 Task: Look for space in Mardakan, Azerbaijan from 4th June, 2023 to 15th June, 2023 for 2 adults in price range Rs.10000 to Rs.15000. Place can be entire place with 1  bedroom having 1 bed and 1 bathroom. Property type can be hotel. Amenities needed are: air conditioning, . Booking option can be shelf check-in. Required host language is English.
Action: Mouse moved to (510, 537)
Screenshot: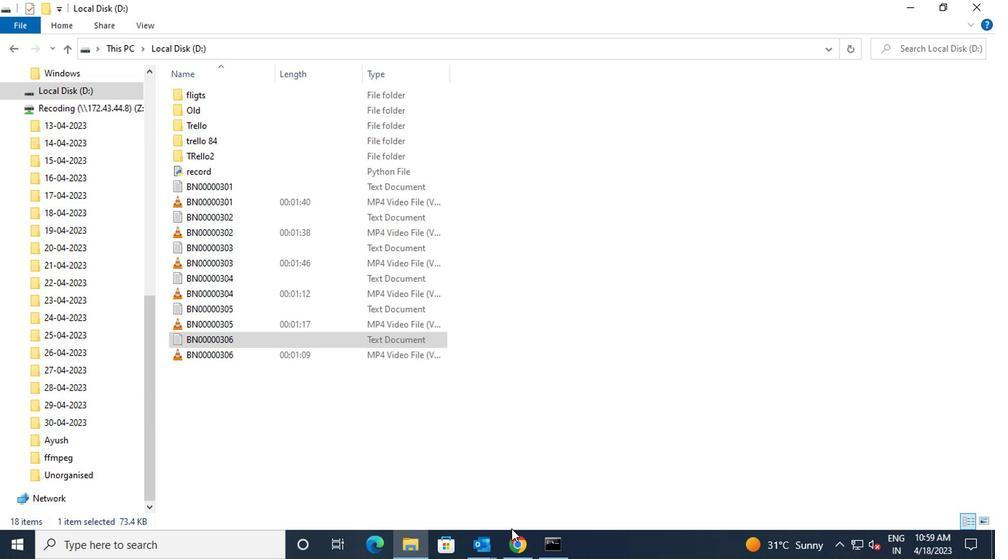 
Action: Mouse pressed left at (510, 537)
Screenshot: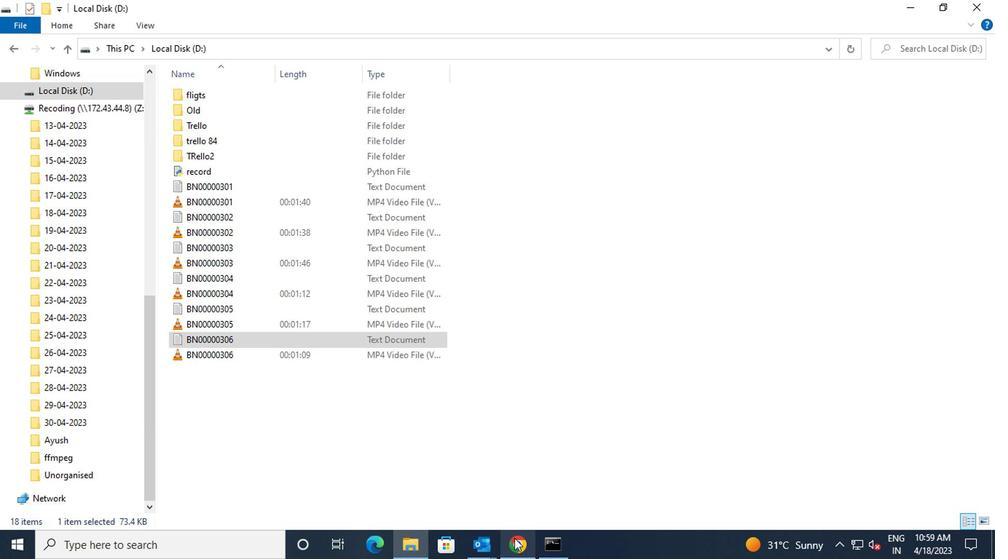 
Action: Mouse moved to (388, 96)
Screenshot: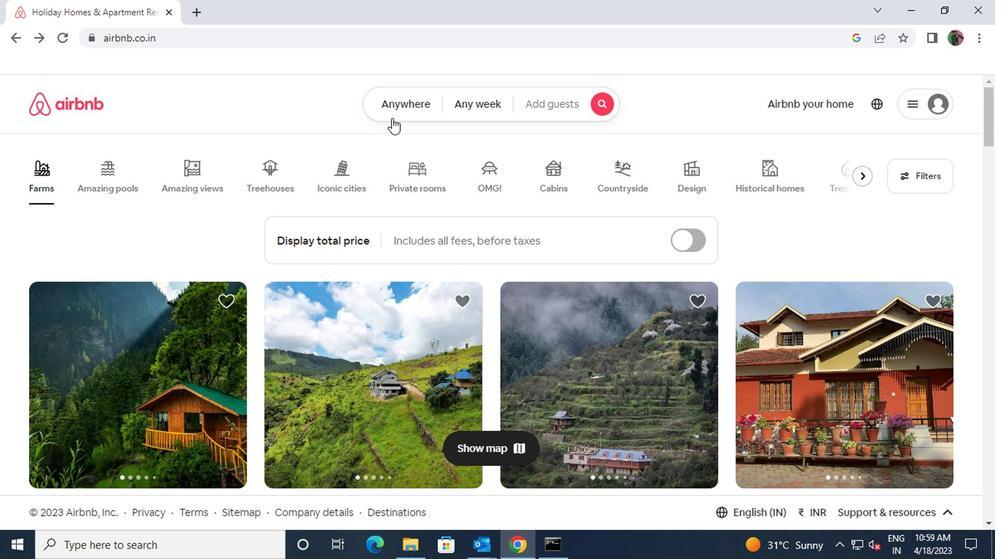 
Action: Mouse pressed left at (388, 96)
Screenshot: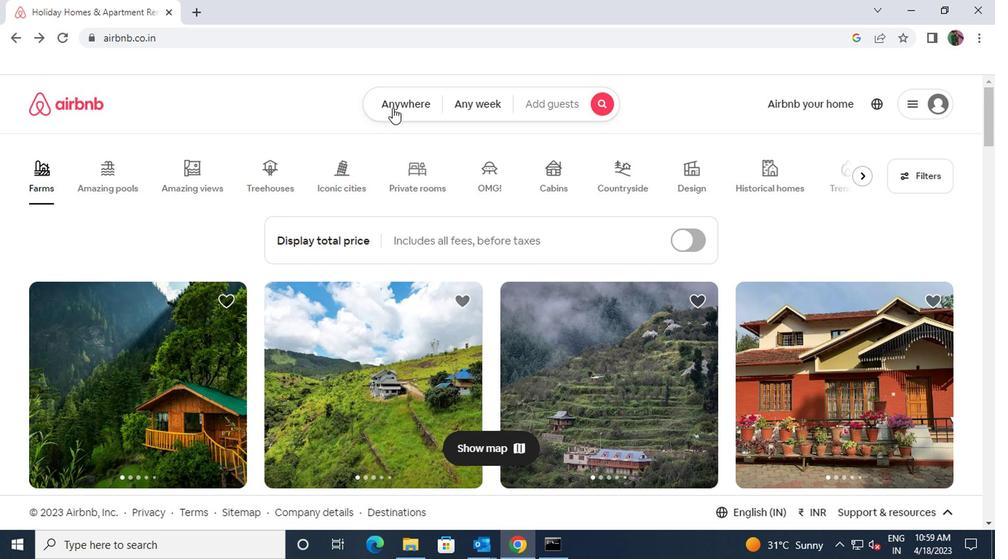 
Action: Mouse moved to (317, 169)
Screenshot: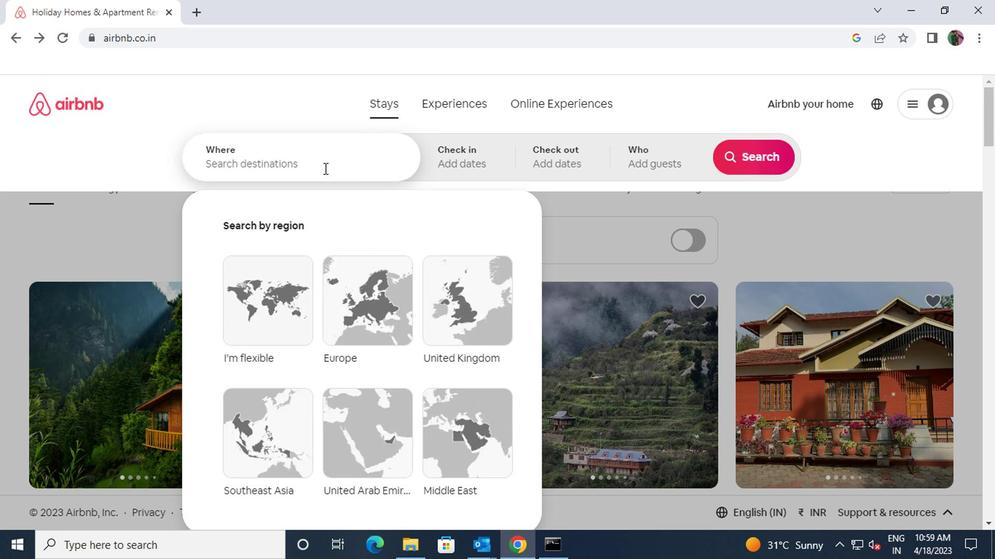 
Action: Mouse pressed left at (317, 169)
Screenshot: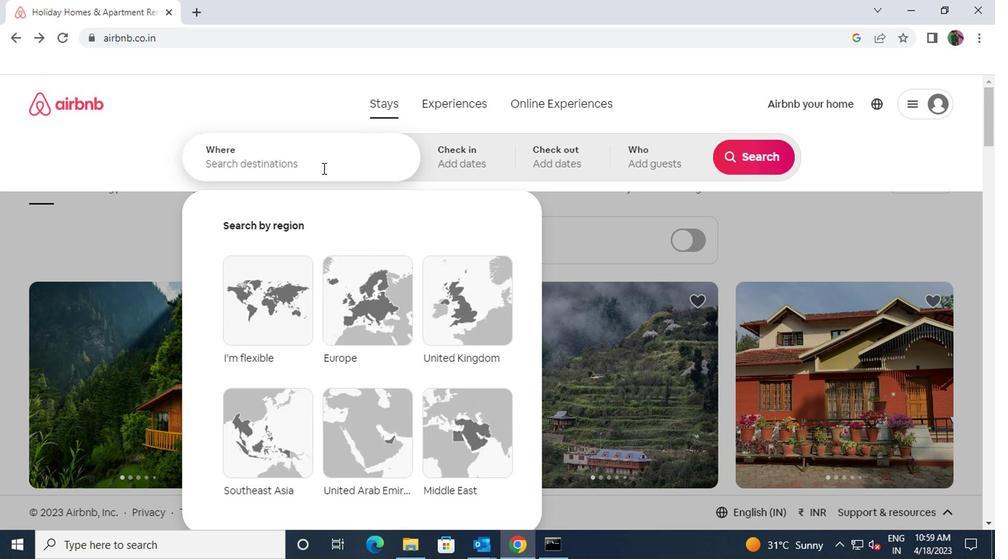 
Action: Key pressed mardkan<Key.space>azer
Screenshot: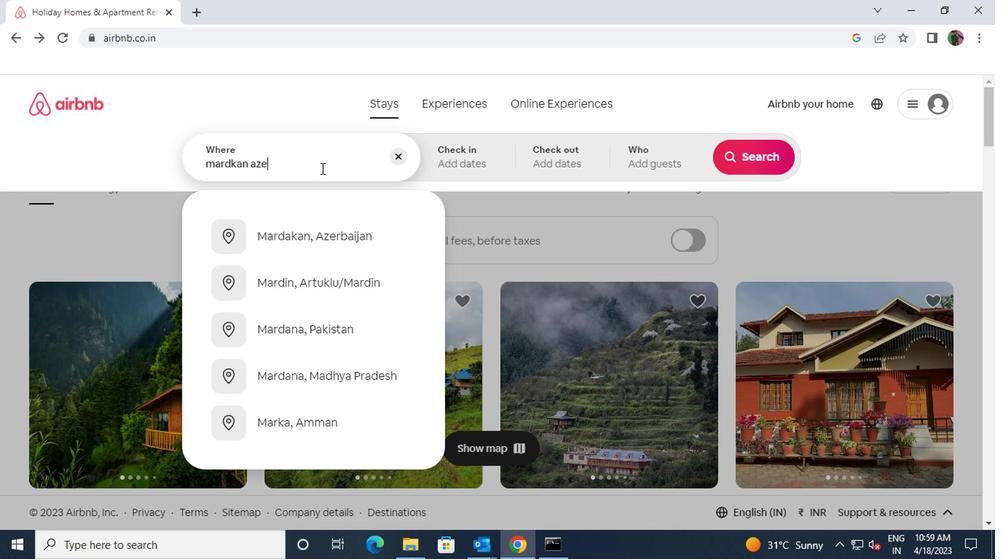 
Action: Mouse moved to (315, 228)
Screenshot: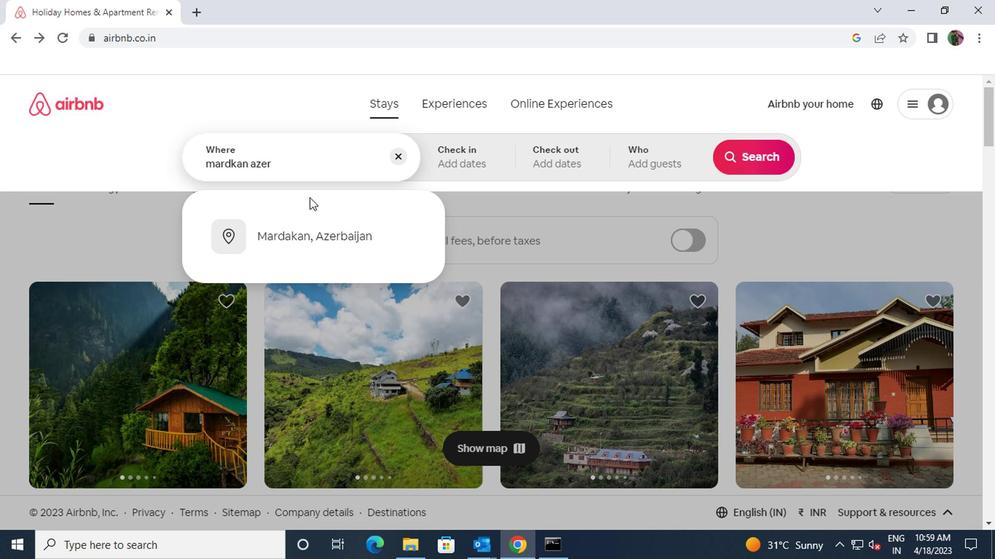 
Action: Mouse pressed left at (315, 228)
Screenshot: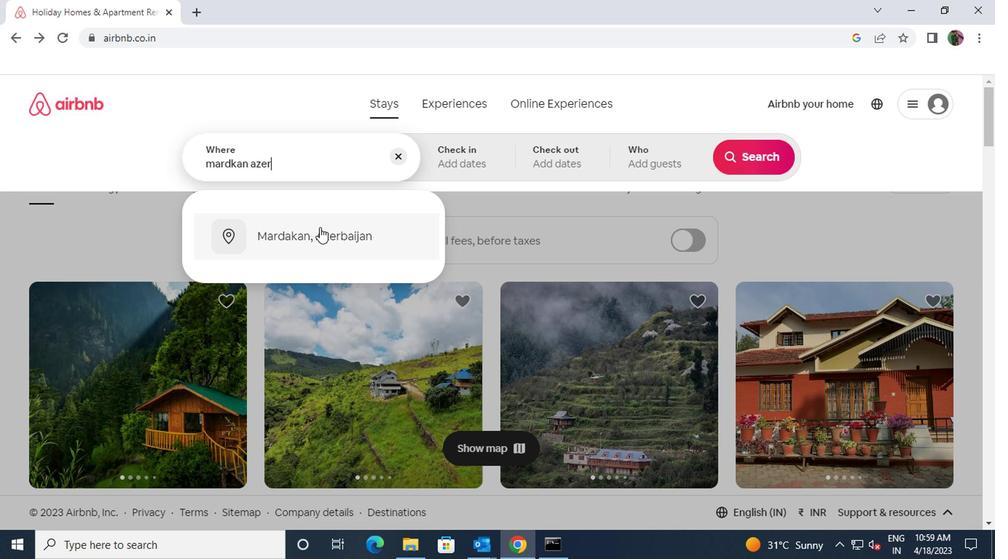 
Action: Mouse moved to (739, 277)
Screenshot: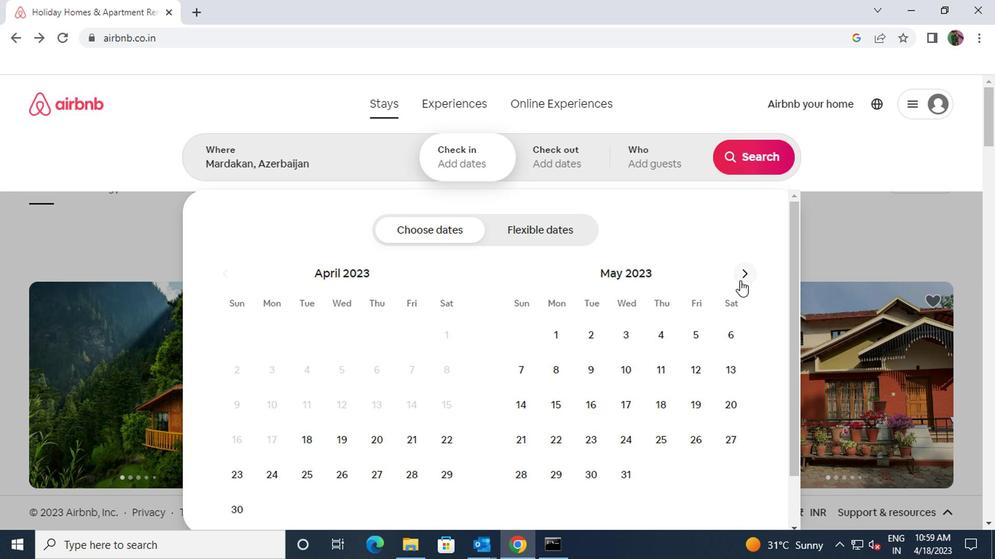 
Action: Mouse pressed left at (739, 277)
Screenshot: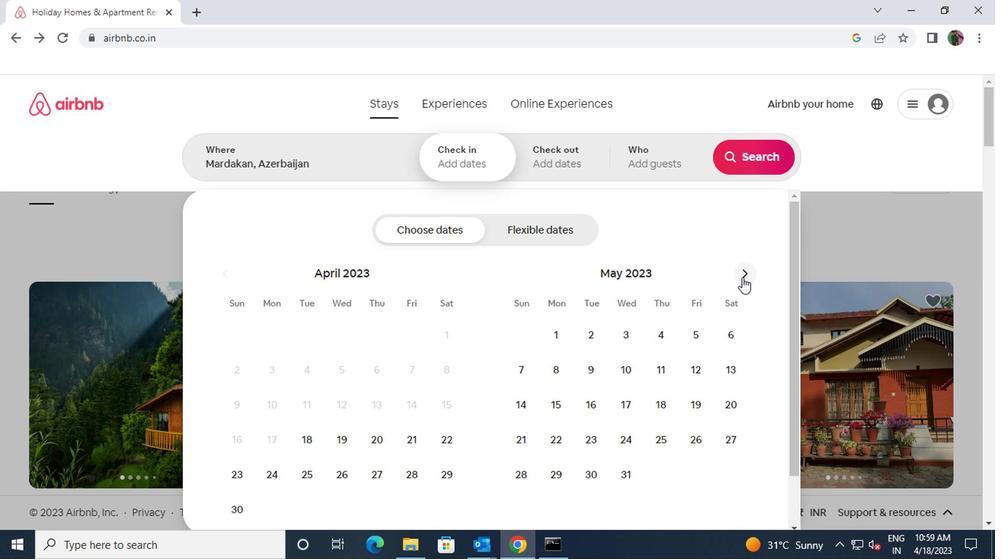 
Action: Mouse moved to (505, 371)
Screenshot: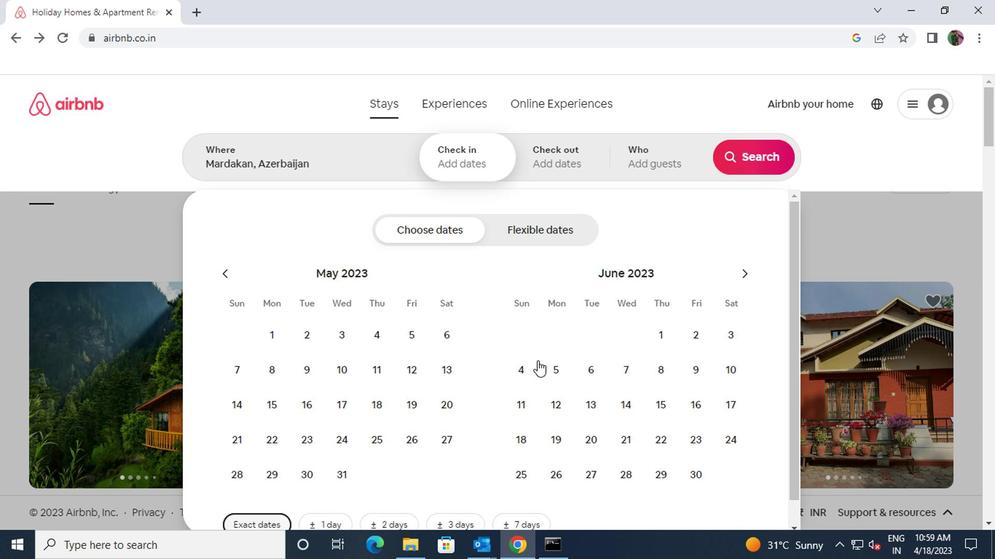 
Action: Mouse pressed left at (505, 371)
Screenshot: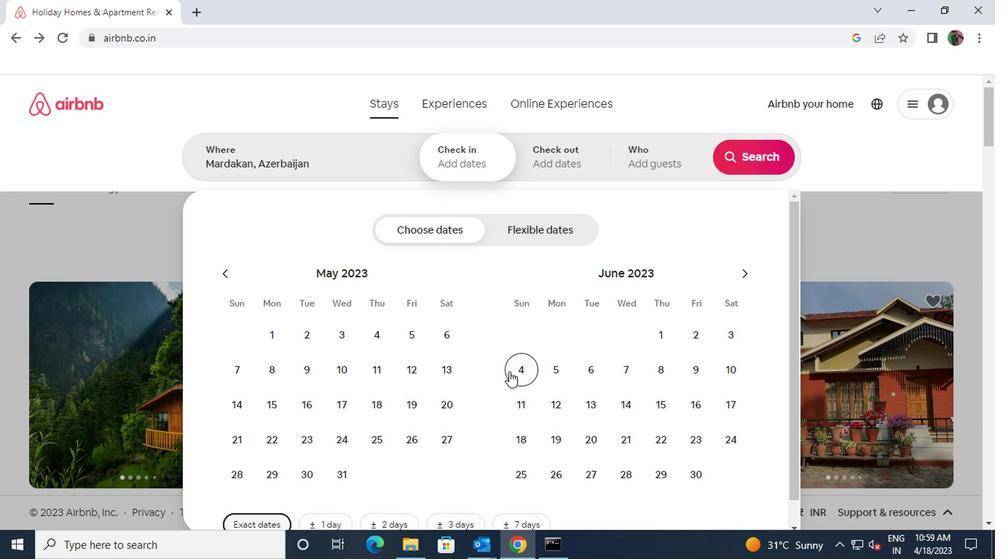
Action: Mouse moved to (648, 402)
Screenshot: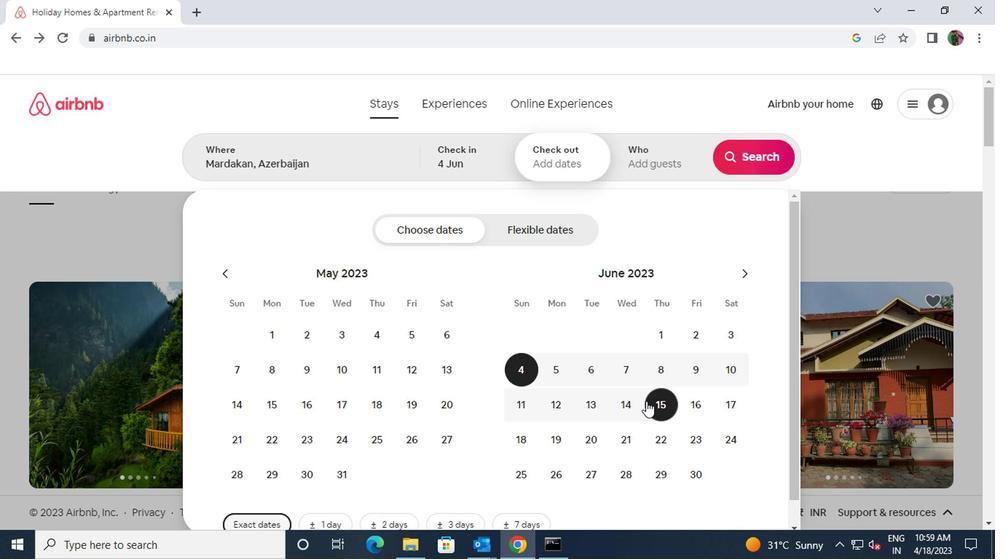 
Action: Mouse pressed left at (648, 402)
Screenshot: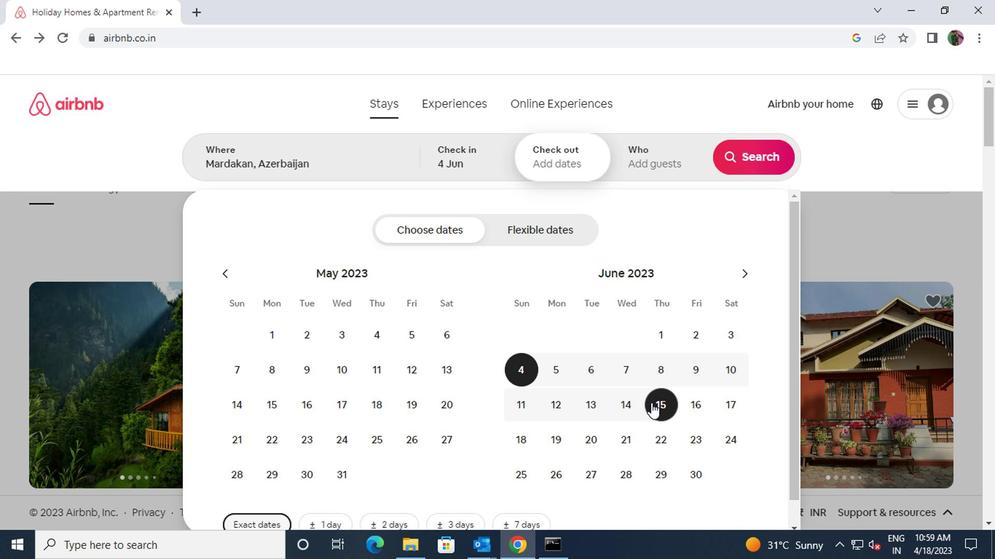 
Action: Mouse moved to (654, 172)
Screenshot: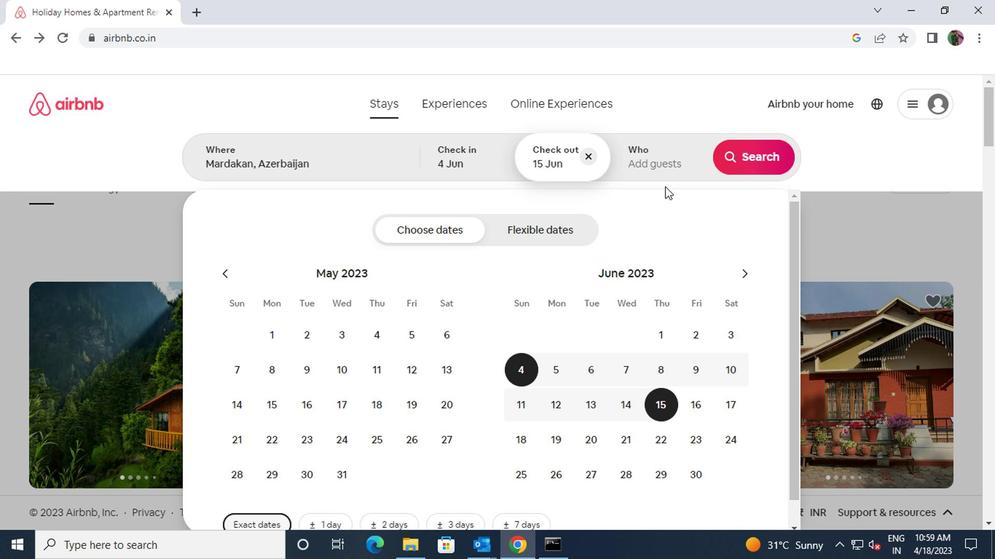 
Action: Mouse pressed left at (654, 172)
Screenshot: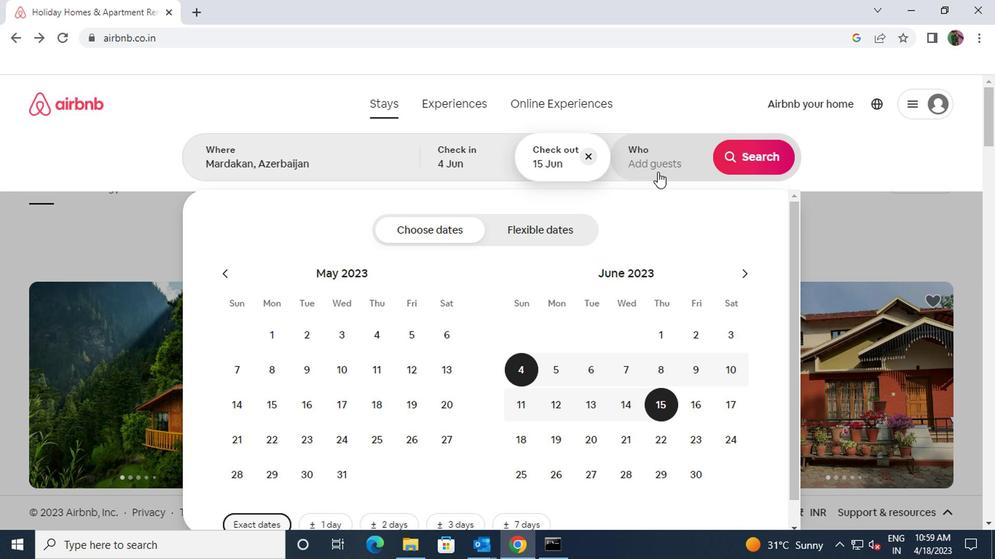 
Action: Mouse moved to (750, 229)
Screenshot: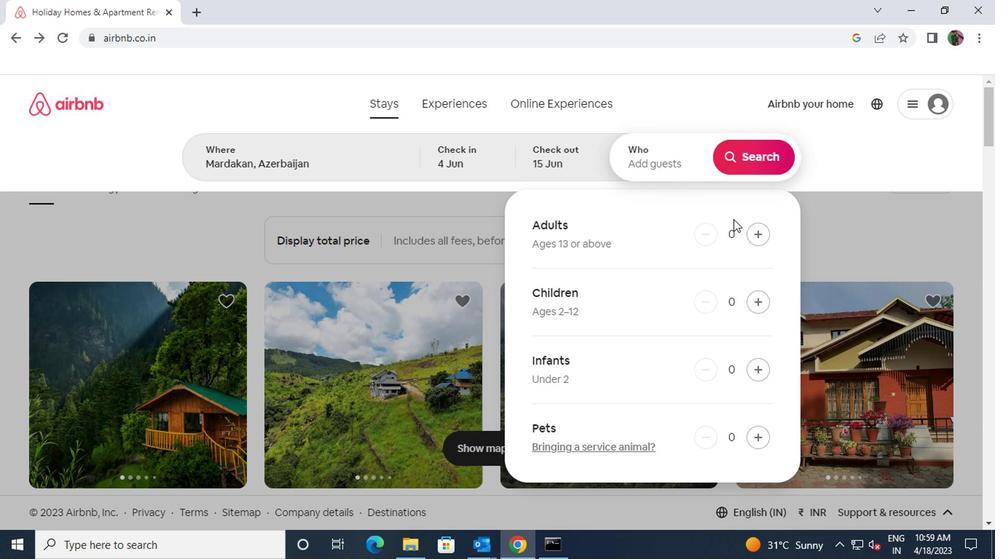
Action: Mouse pressed left at (750, 229)
Screenshot: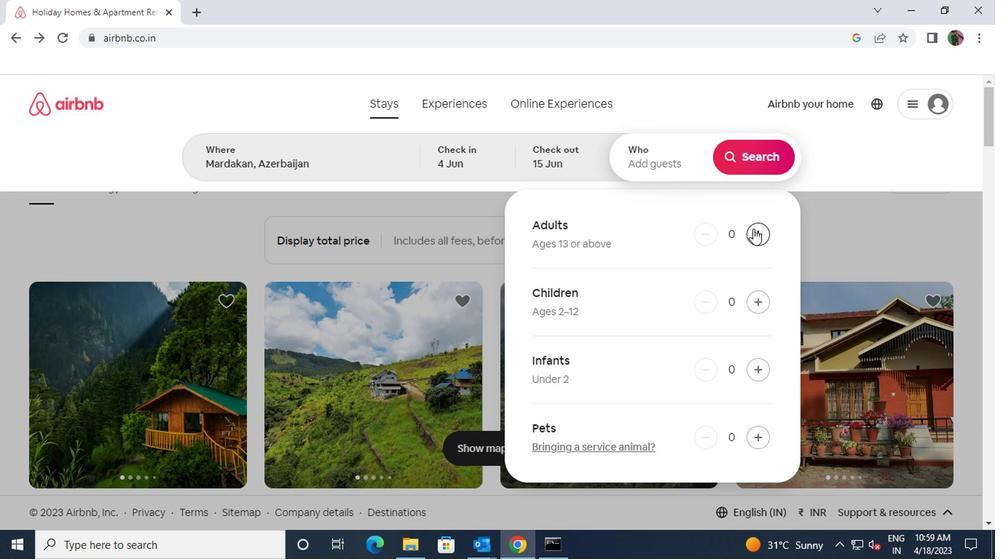
Action: Mouse pressed left at (750, 229)
Screenshot: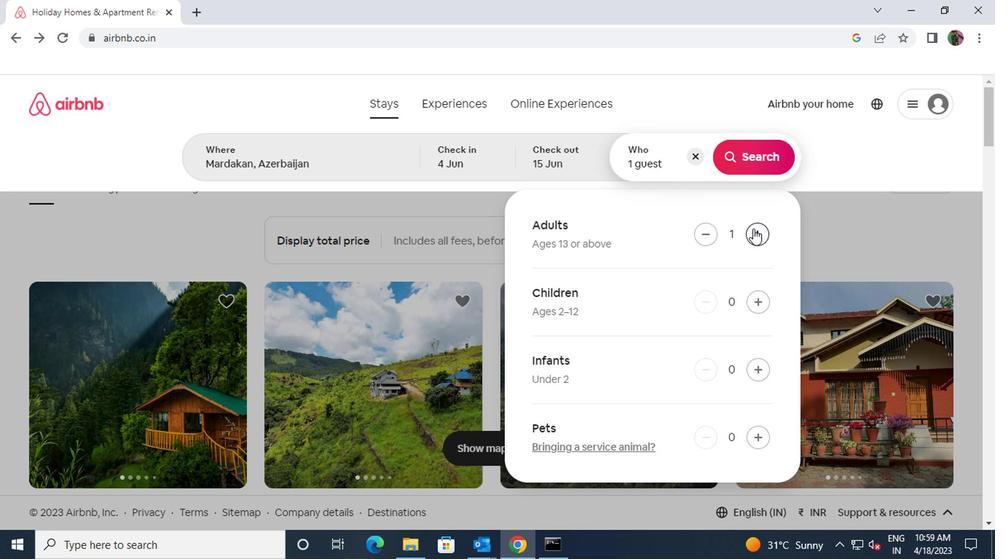
Action: Mouse moved to (740, 164)
Screenshot: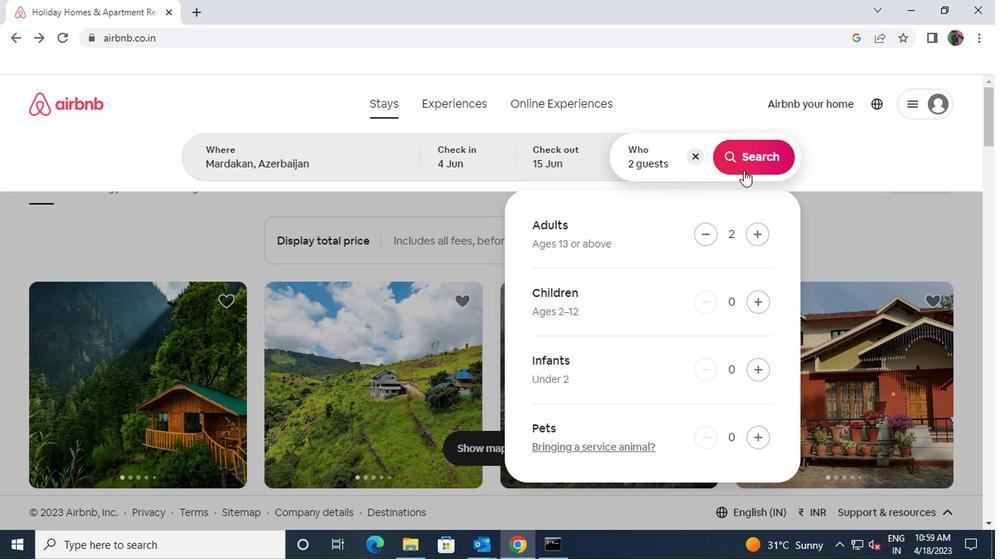 
Action: Mouse pressed left at (740, 164)
Screenshot: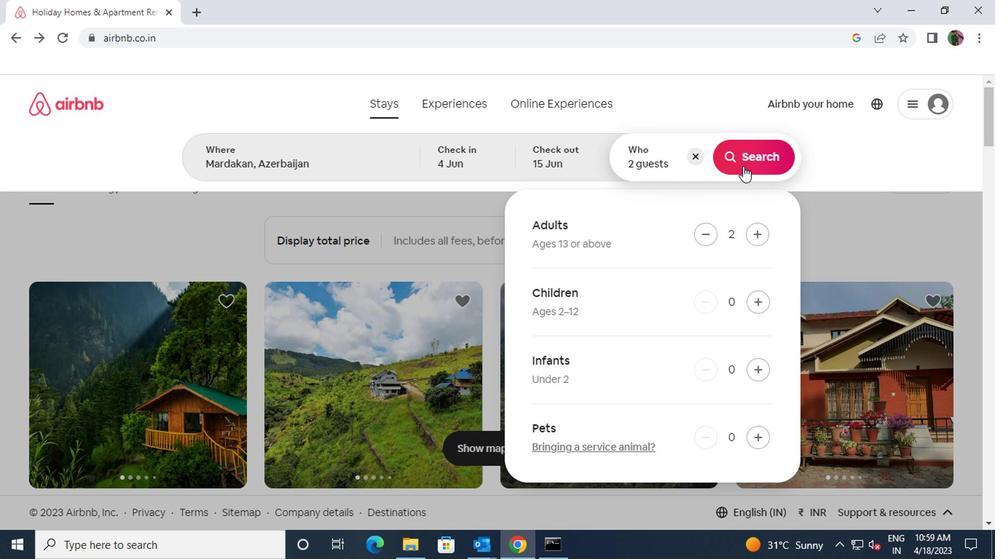 
Action: Mouse moved to (918, 167)
Screenshot: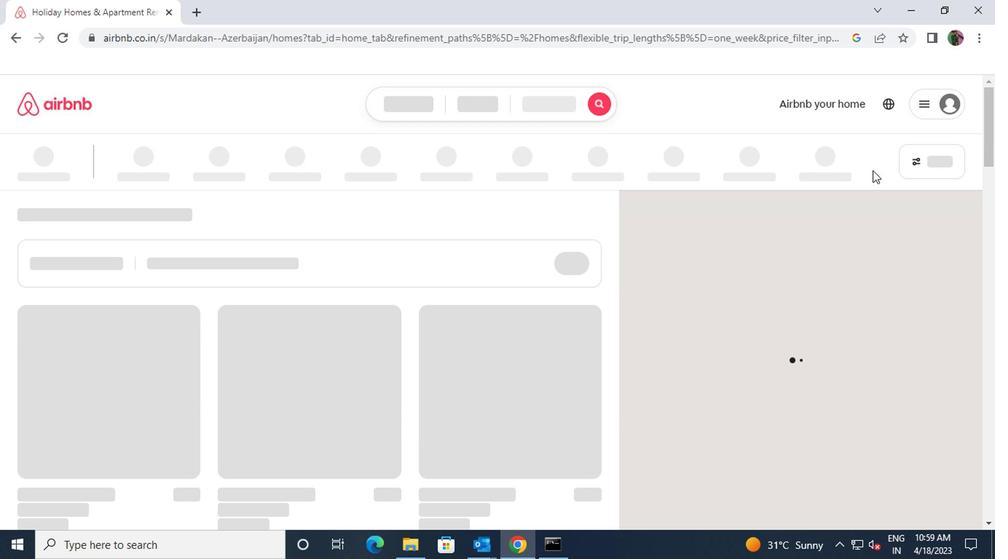 
Action: Mouse pressed left at (918, 167)
Screenshot: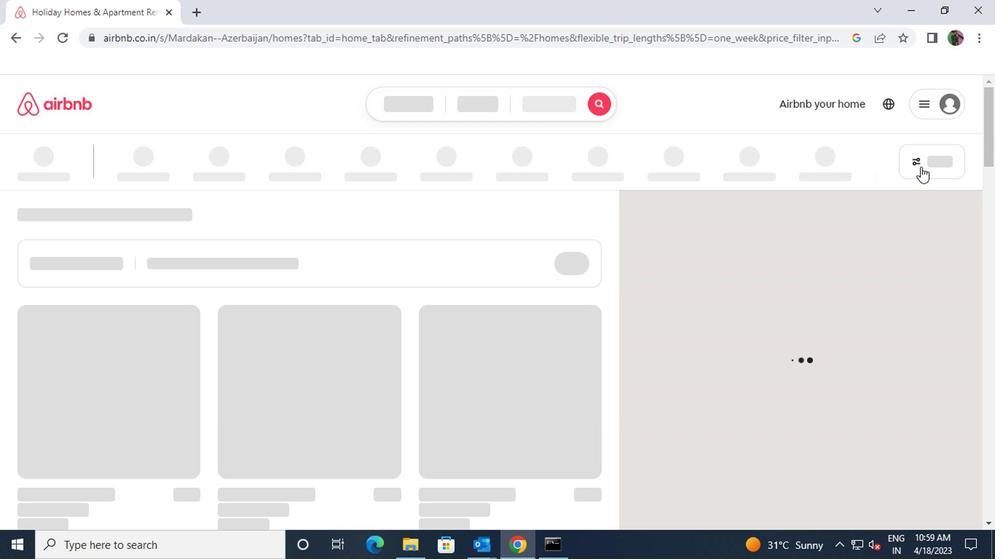 
Action: Mouse moved to (296, 349)
Screenshot: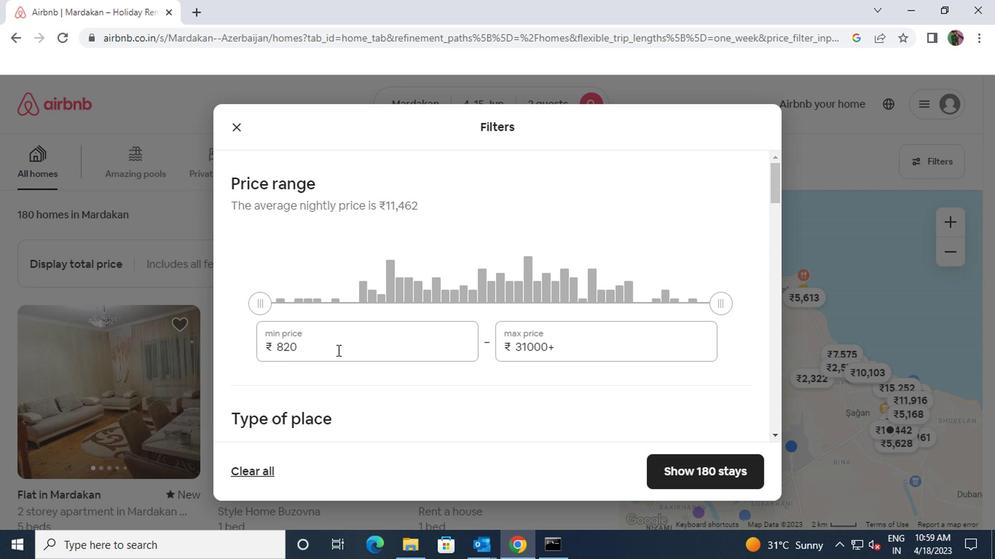 
Action: Mouse pressed left at (296, 349)
Screenshot: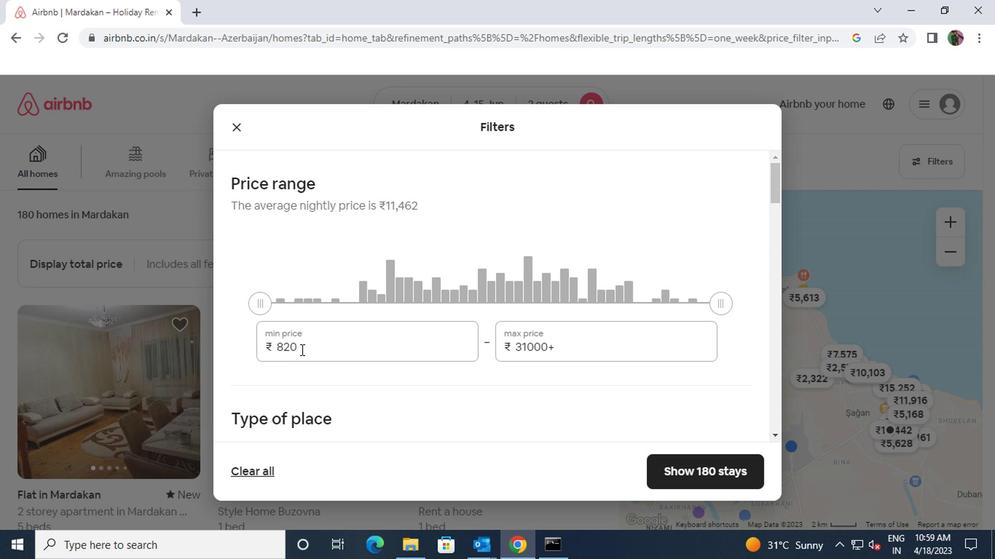 
Action: Mouse moved to (271, 349)
Screenshot: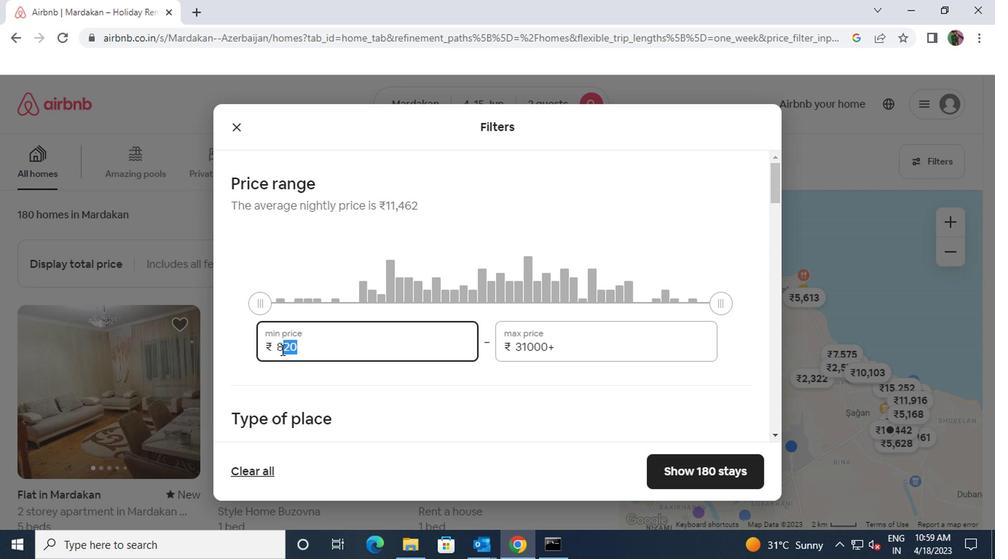 
Action: Key pressed 10000
Screenshot: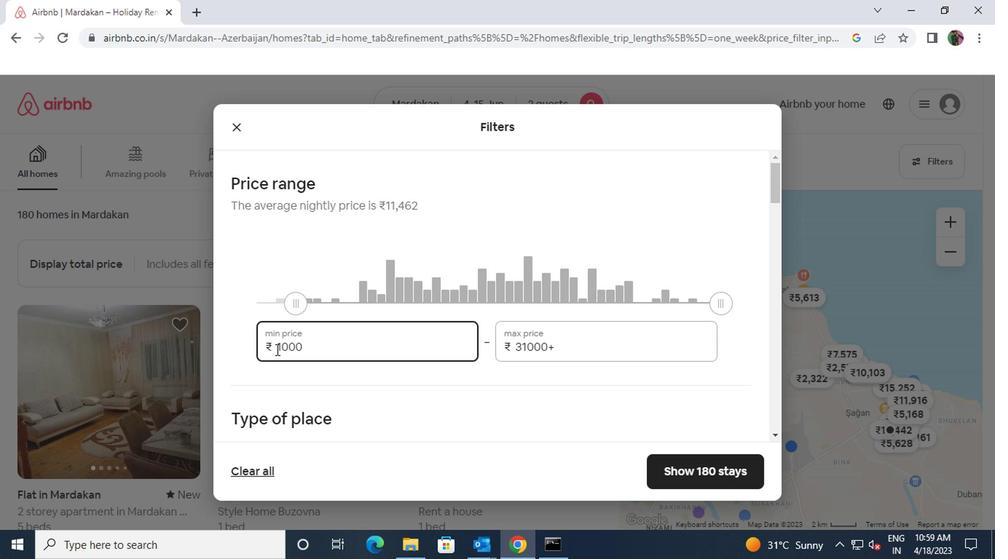 
Action: Mouse moved to (550, 343)
Screenshot: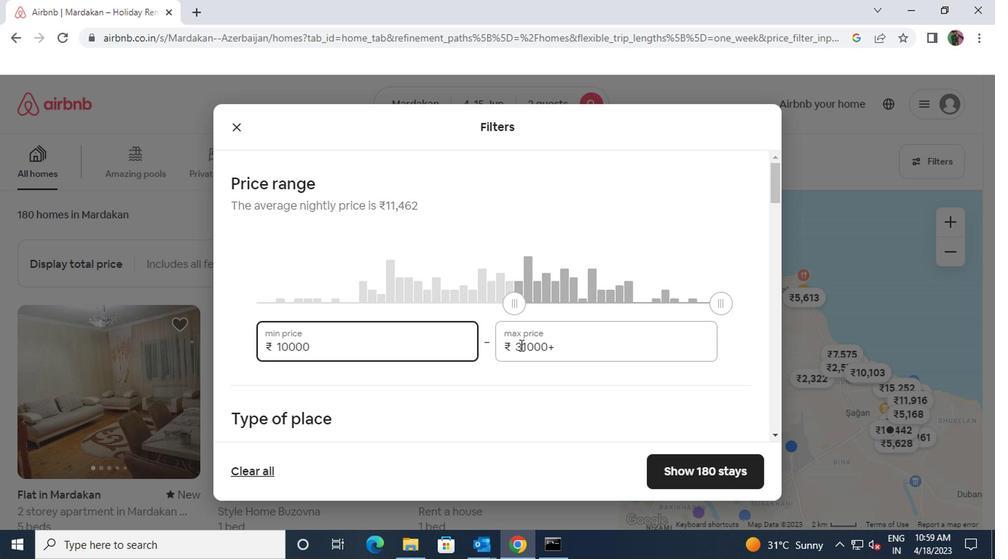 
Action: Mouse pressed left at (550, 343)
Screenshot: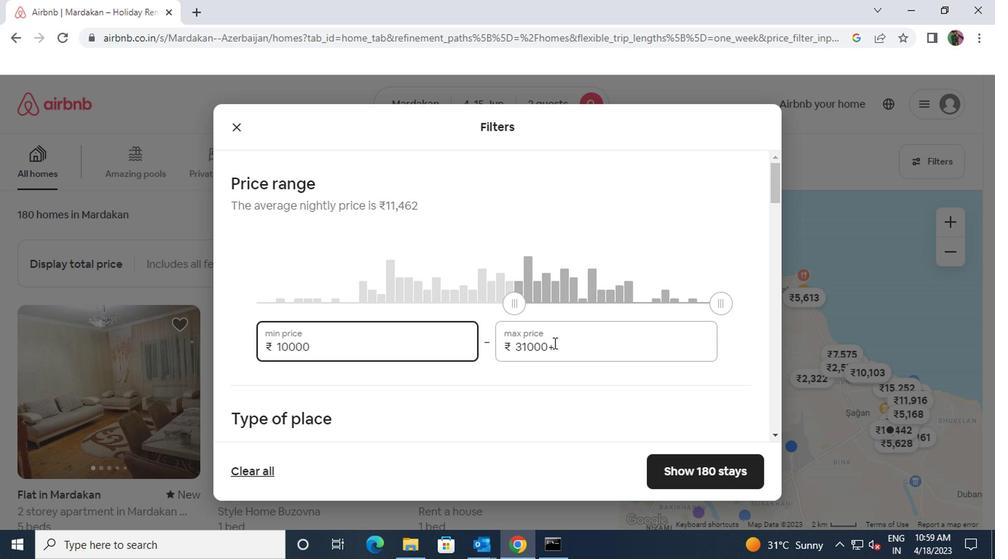 
Action: Mouse moved to (513, 348)
Screenshot: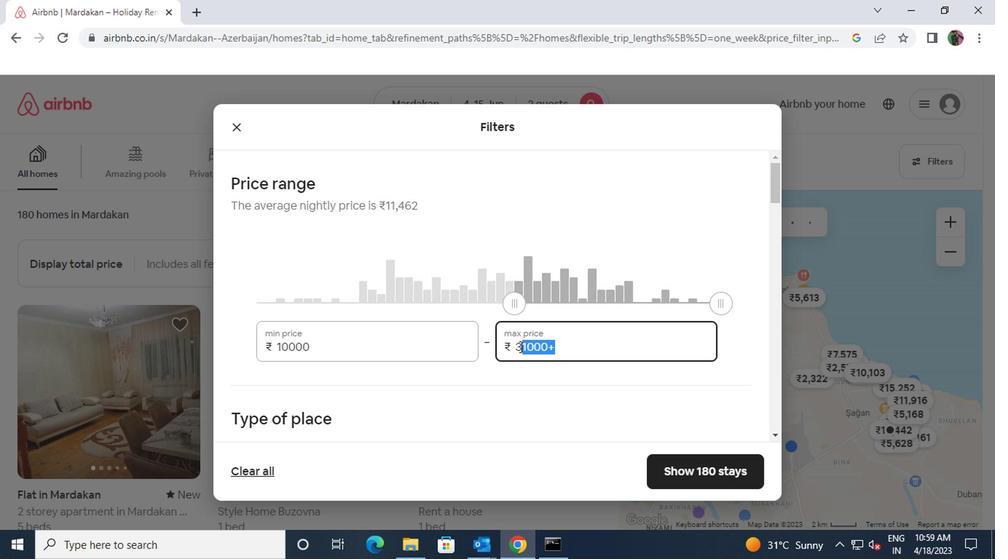 
Action: Key pressed 15000
Screenshot: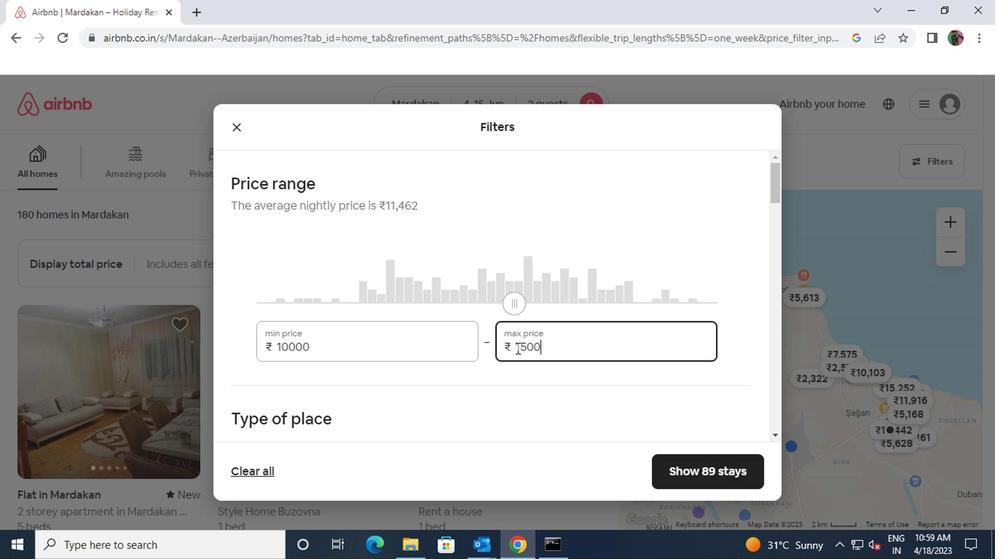 
Action: Mouse scrolled (513, 347) with delta (0, 0)
Screenshot: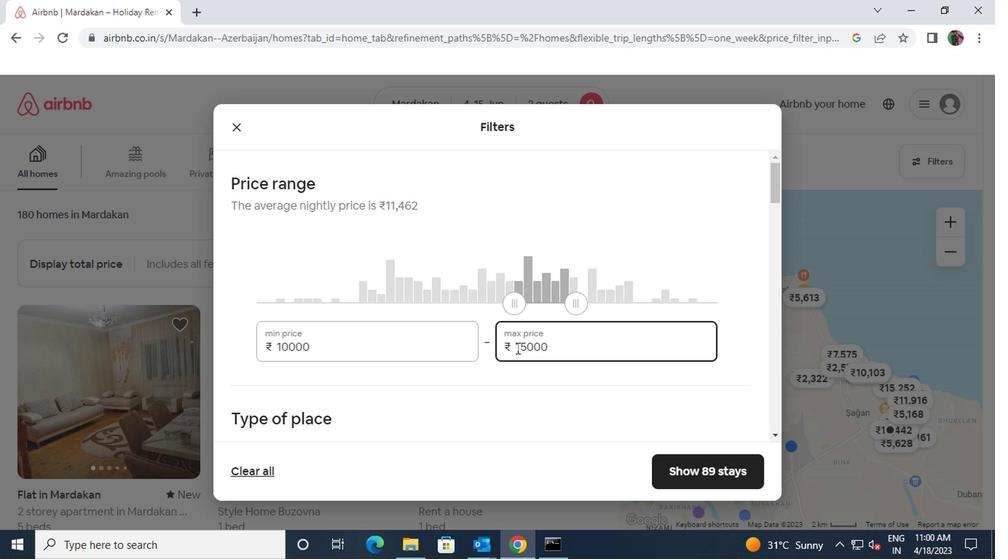 
Action: Mouse scrolled (513, 347) with delta (0, 0)
Screenshot: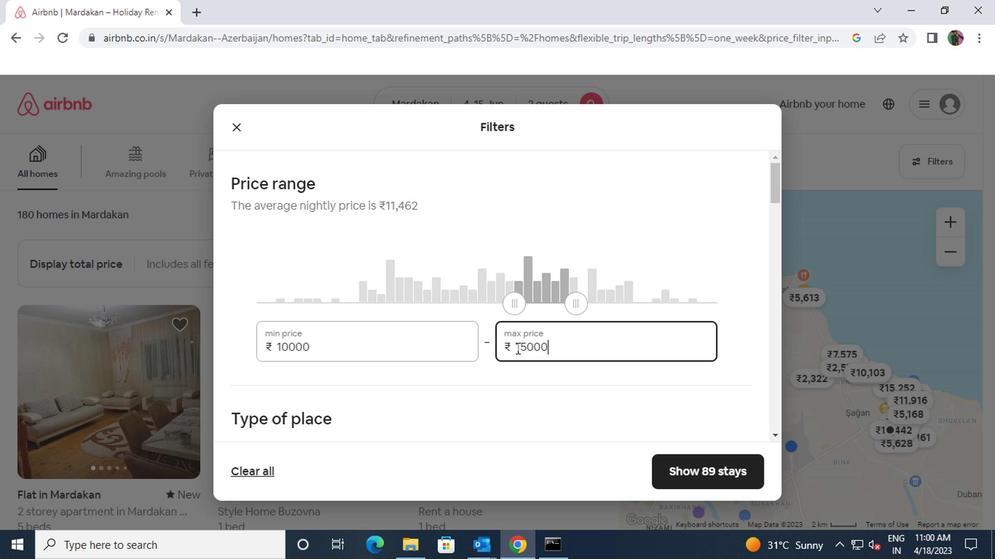 
Action: Mouse moved to (238, 318)
Screenshot: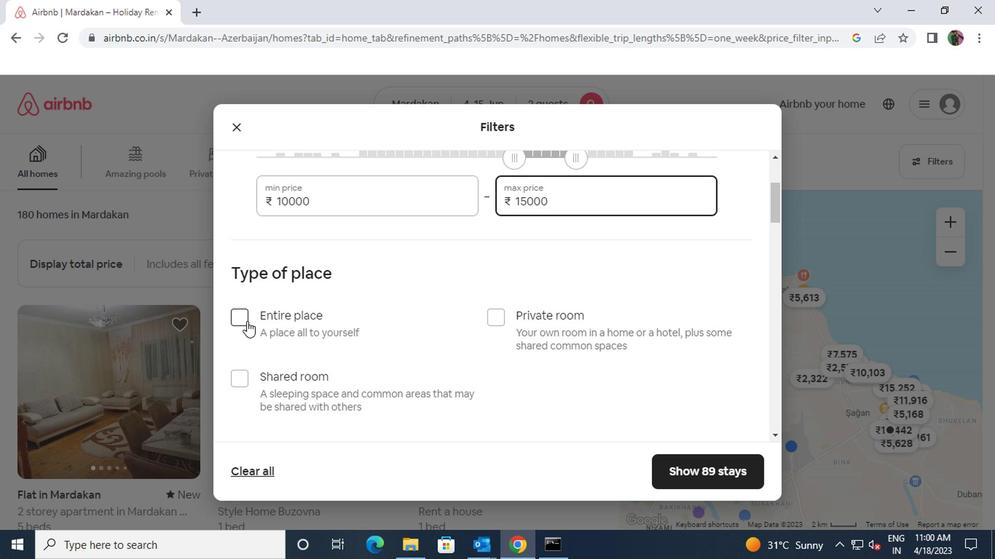 
Action: Mouse pressed left at (238, 318)
Screenshot: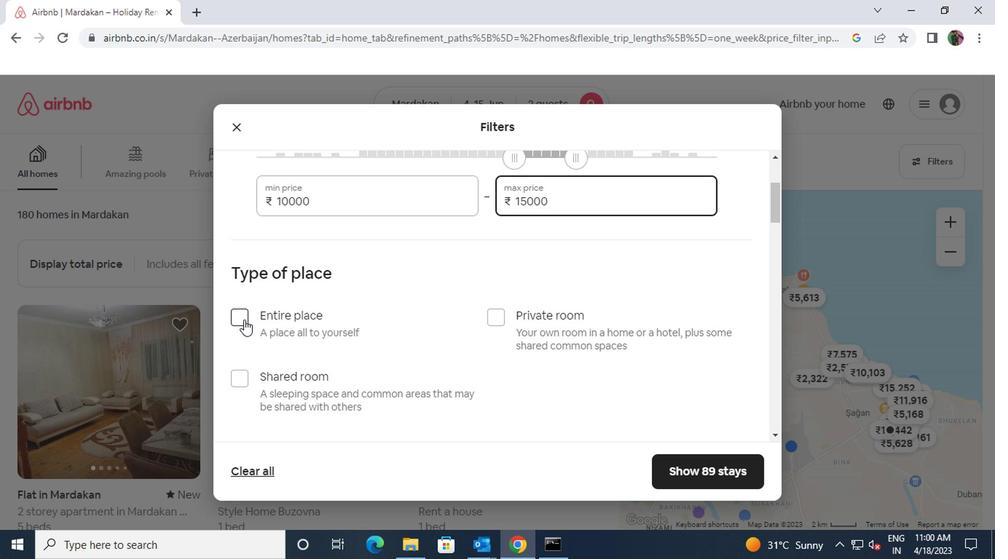 
Action: Mouse moved to (394, 382)
Screenshot: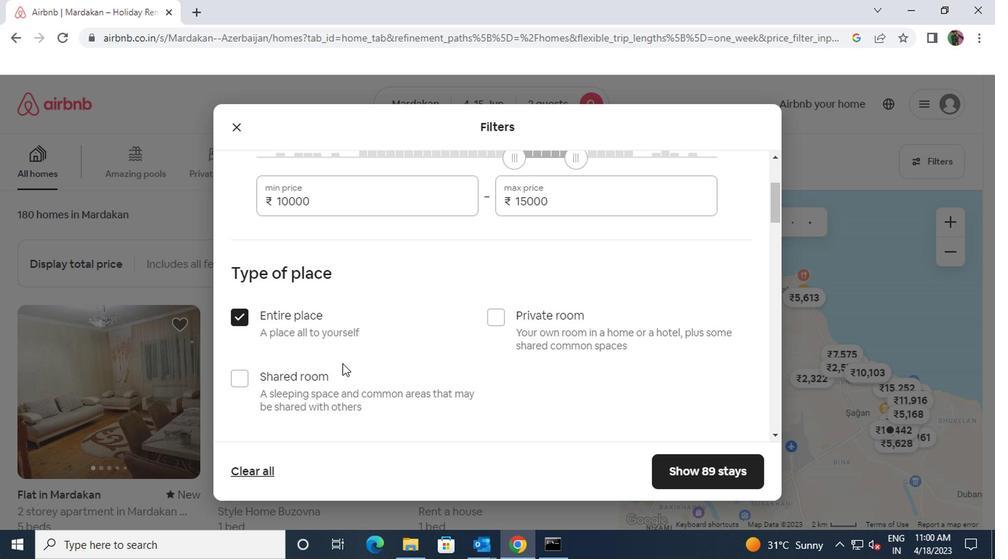 
Action: Mouse scrolled (394, 382) with delta (0, 0)
Screenshot: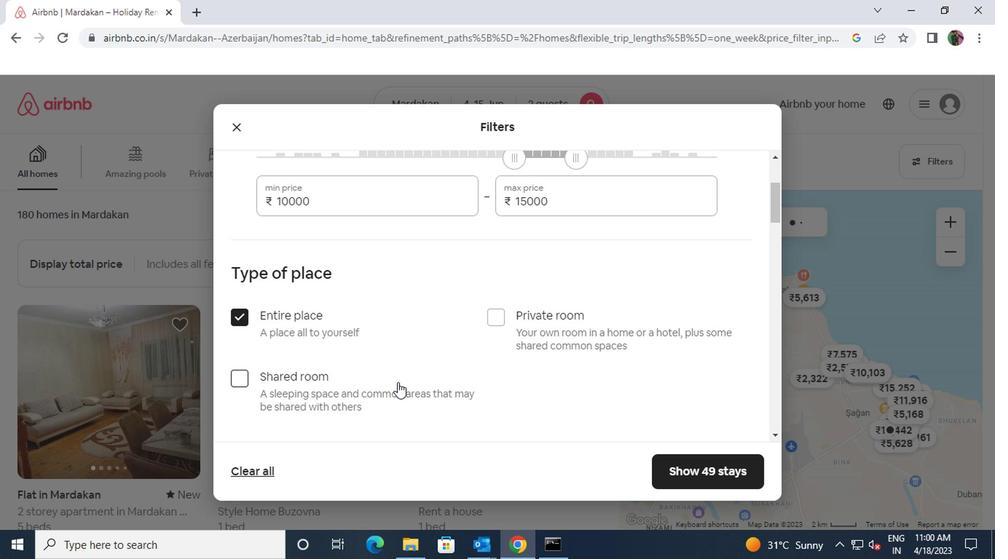 
Action: Mouse moved to (394, 382)
Screenshot: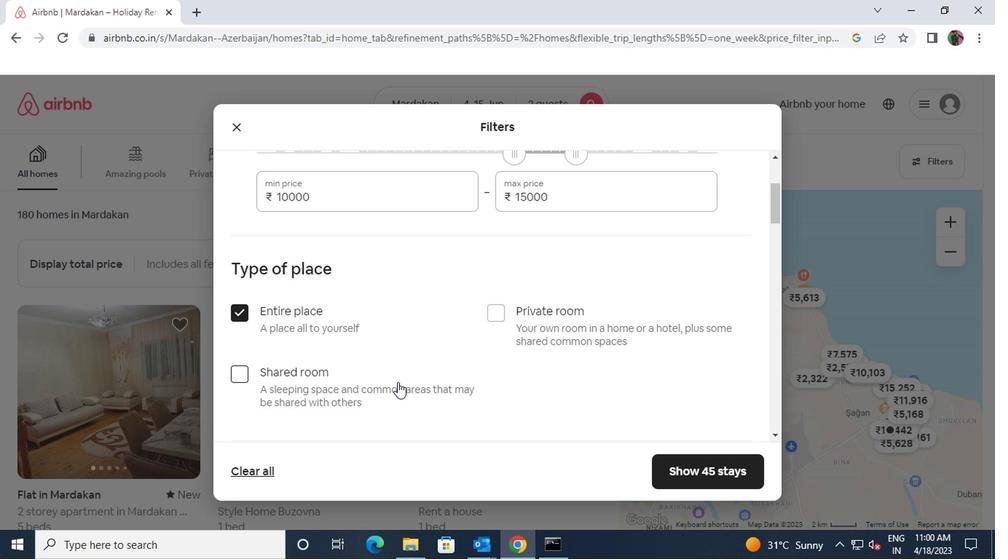
Action: Mouse scrolled (394, 382) with delta (0, 0)
Screenshot: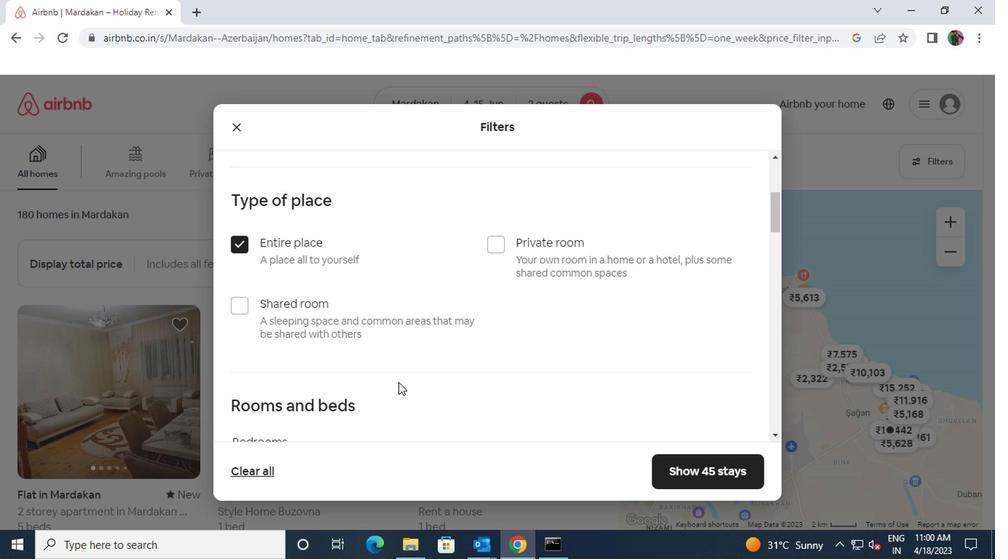 
Action: Mouse moved to (319, 408)
Screenshot: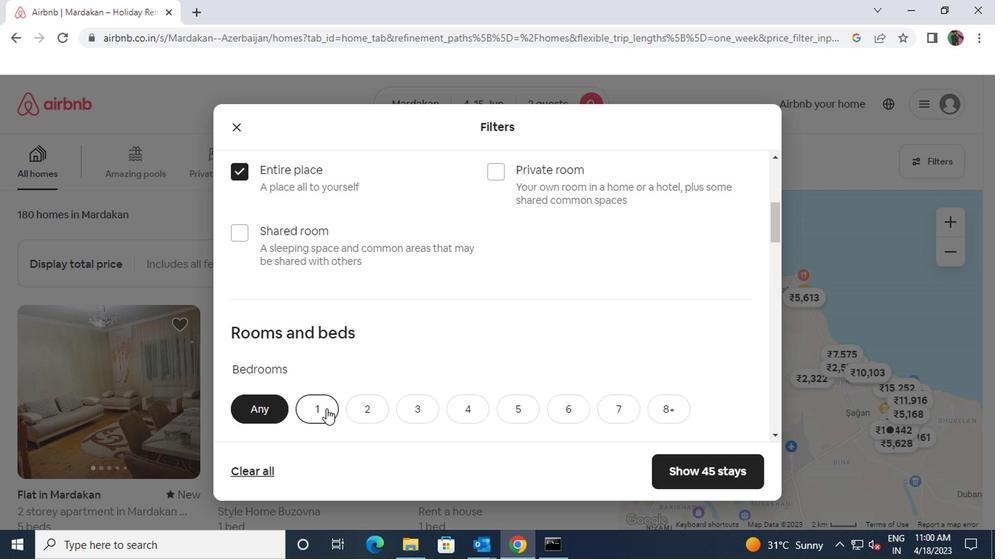 
Action: Mouse pressed left at (319, 408)
Screenshot: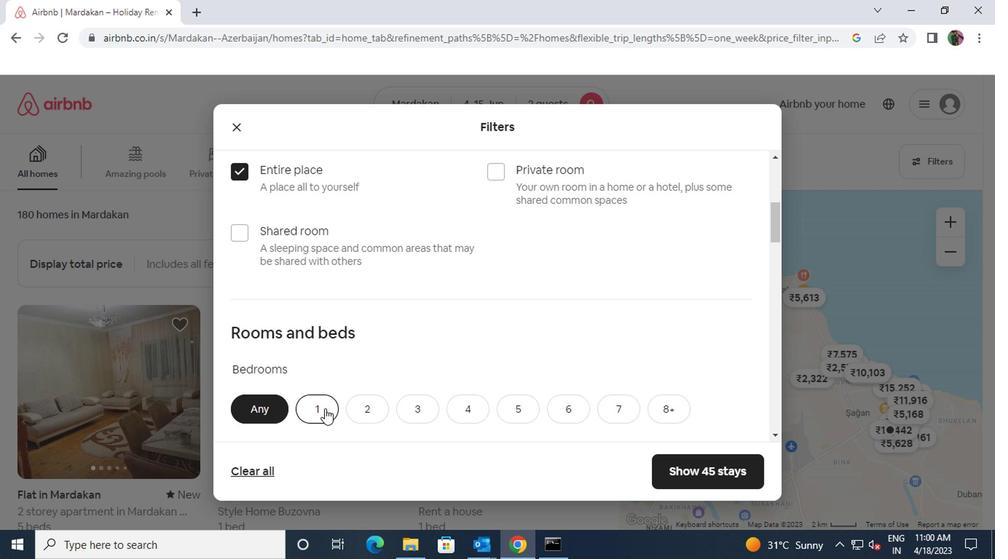 
Action: Mouse scrolled (319, 407) with delta (0, 0)
Screenshot: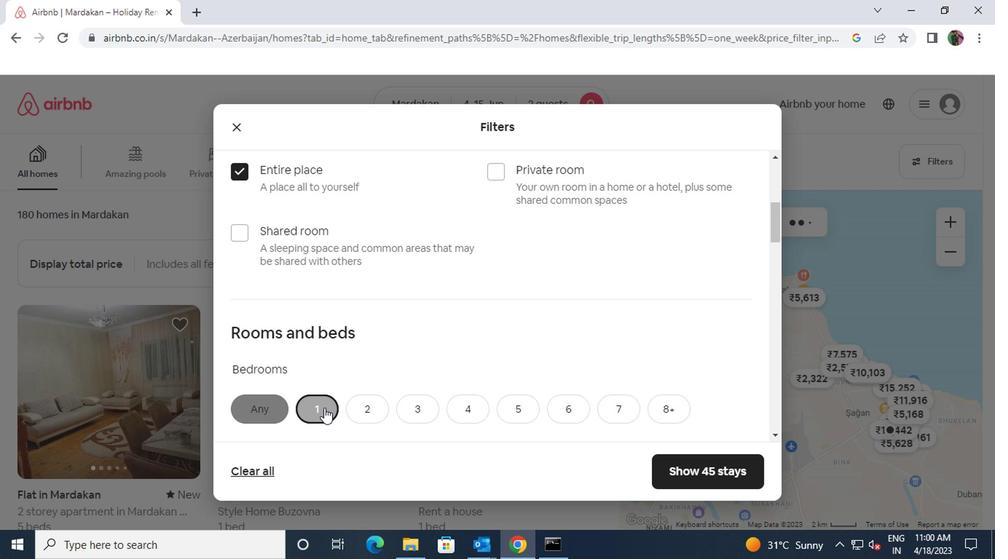 
Action: Mouse pressed left at (319, 408)
Screenshot: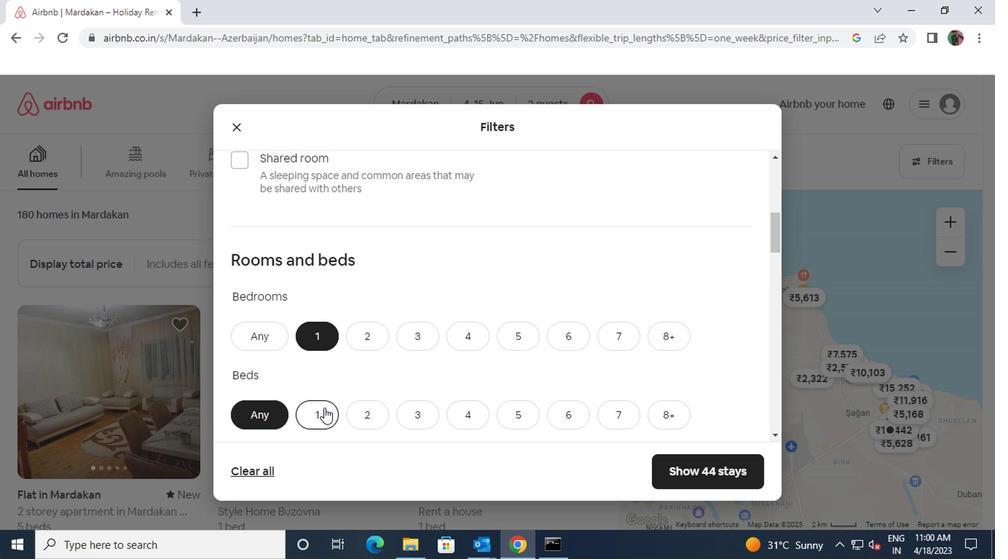 
Action: Mouse scrolled (319, 407) with delta (0, 0)
Screenshot: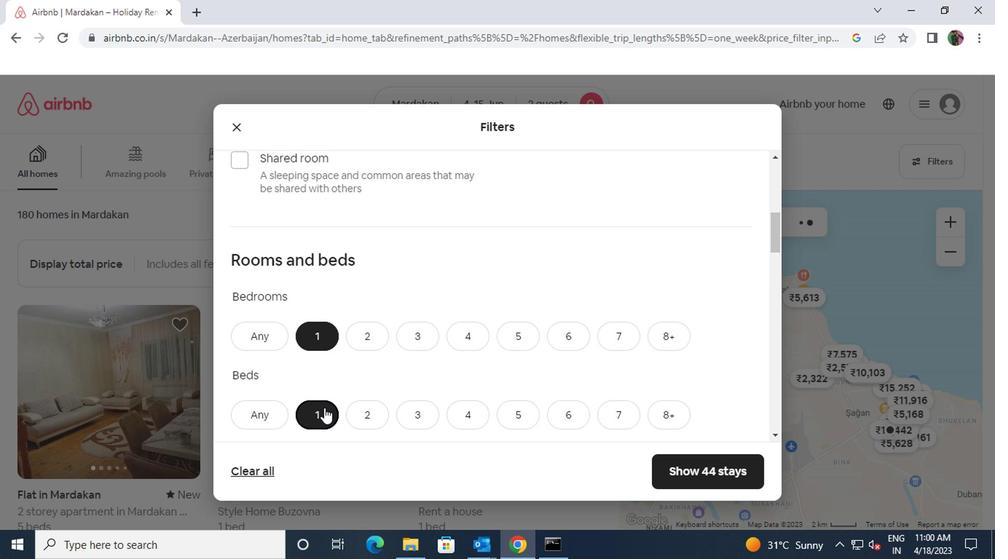 
Action: Mouse moved to (316, 413)
Screenshot: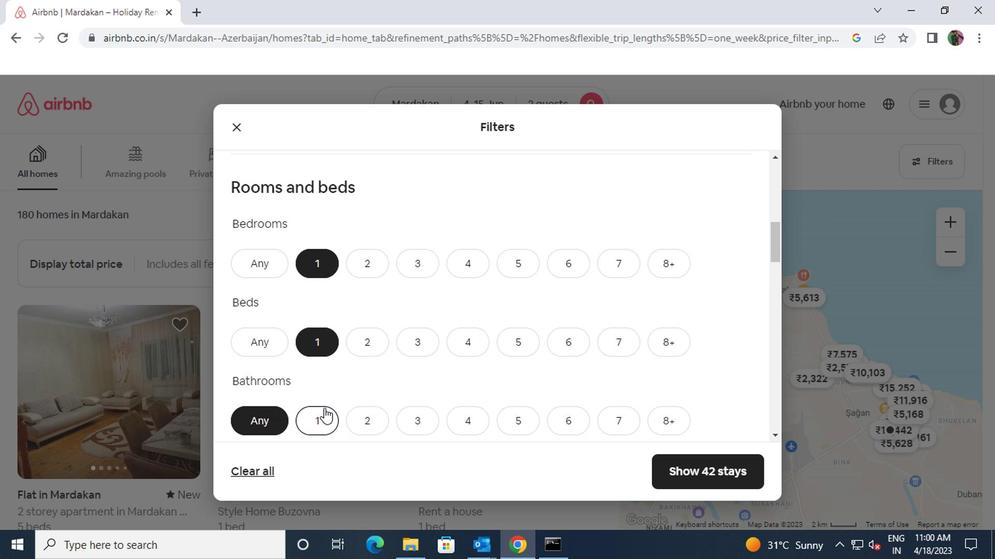 
Action: Mouse pressed left at (316, 413)
Screenshot: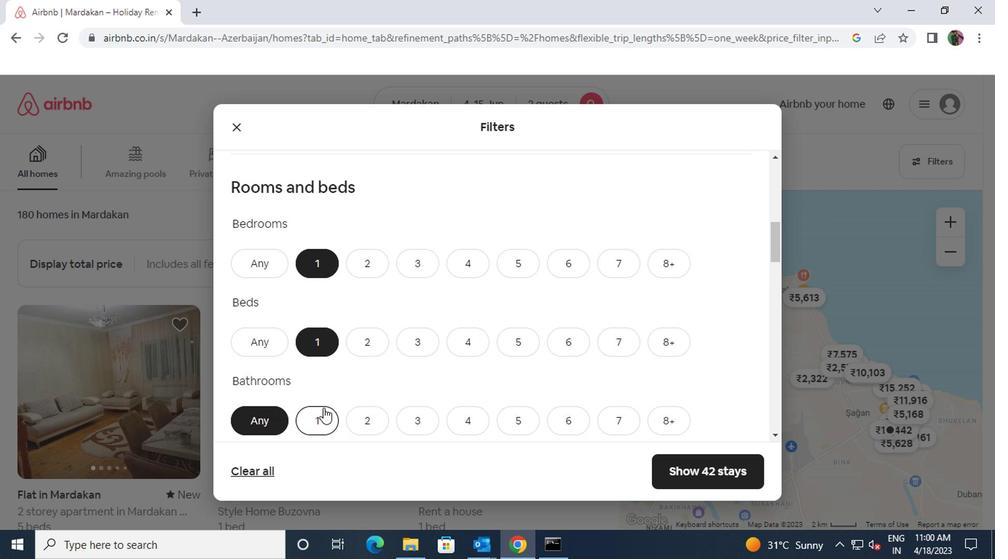 
Action: Mouse scrolled (316, 413) with delta (0, 0)
Screenshot: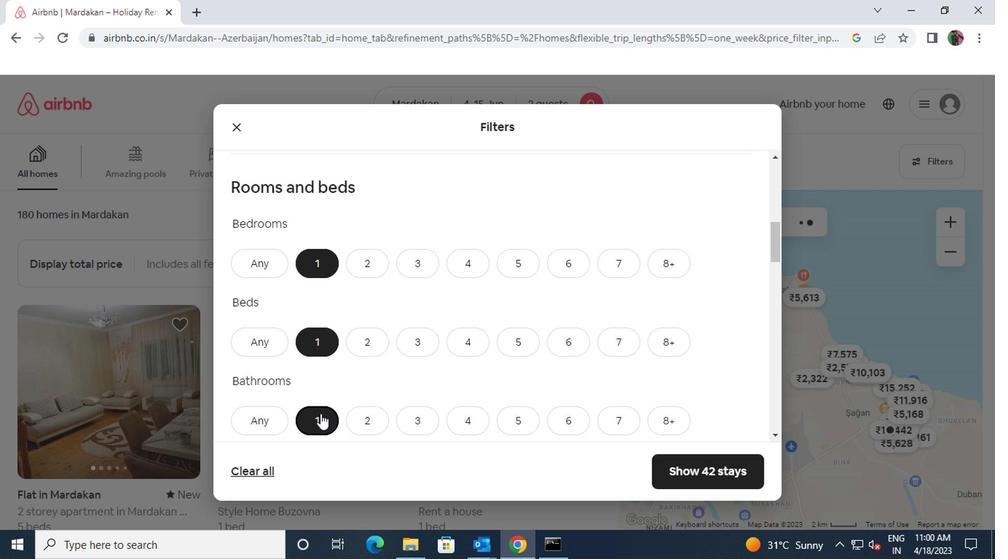 
Action: Mouse scrolled (316, 413) with delta (0, 0)
Screenshot: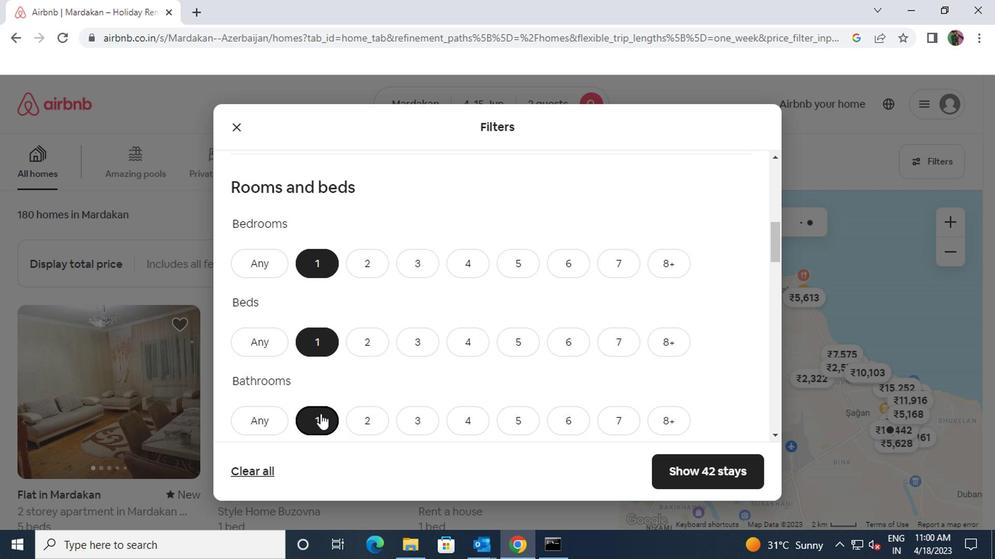 
Action: Mouse scrolled (316, 413) with delta (0, 0)
Screenshot: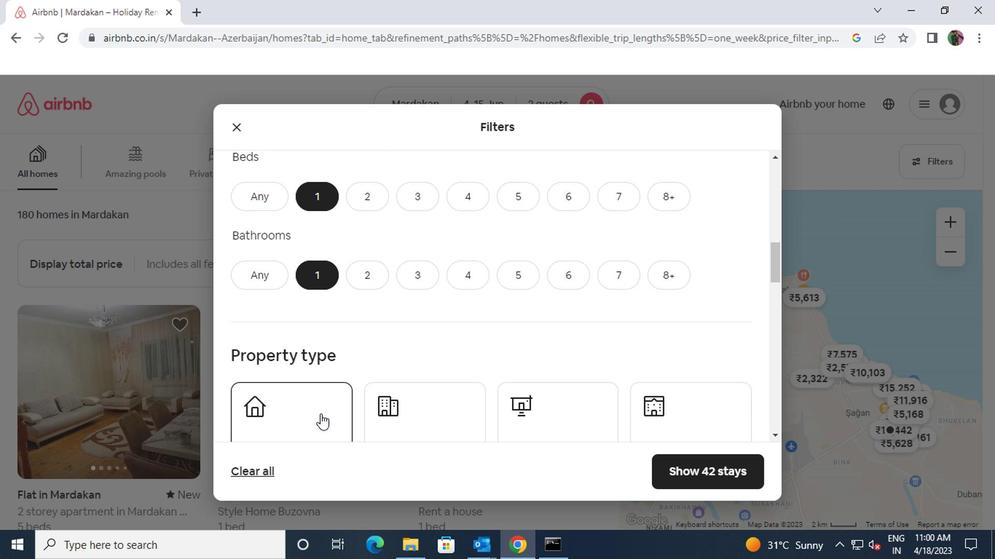 
Action: Mouse moved to (646, 348)
Screenshot: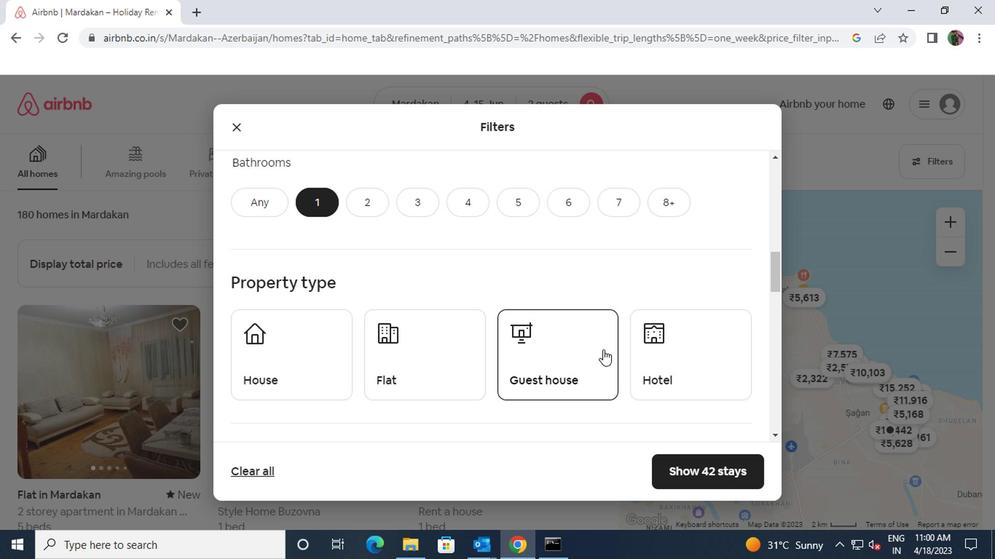 
Action: Mouse pressed left at (646, 348)
Screenshot: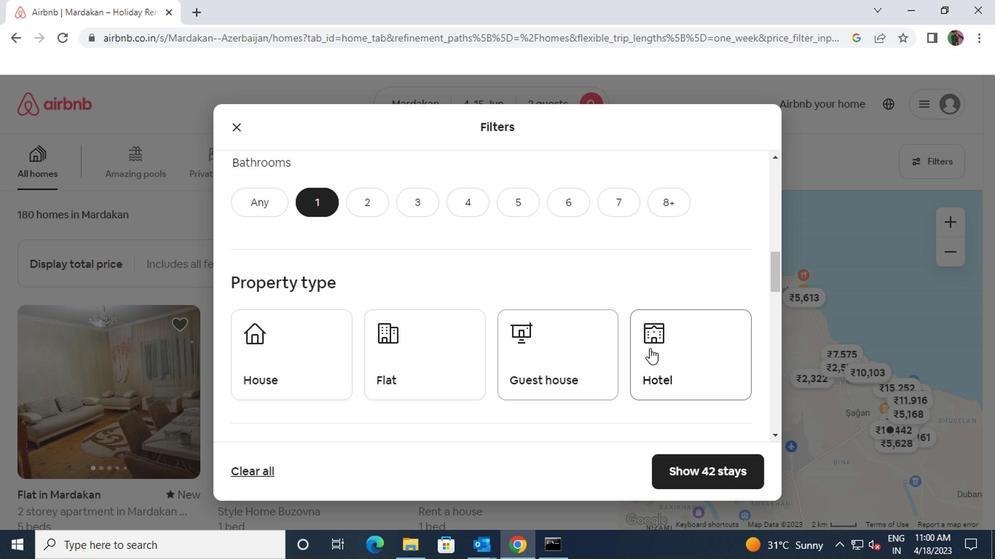 
Action: Mouse moved to (439, 410)
Screenshot: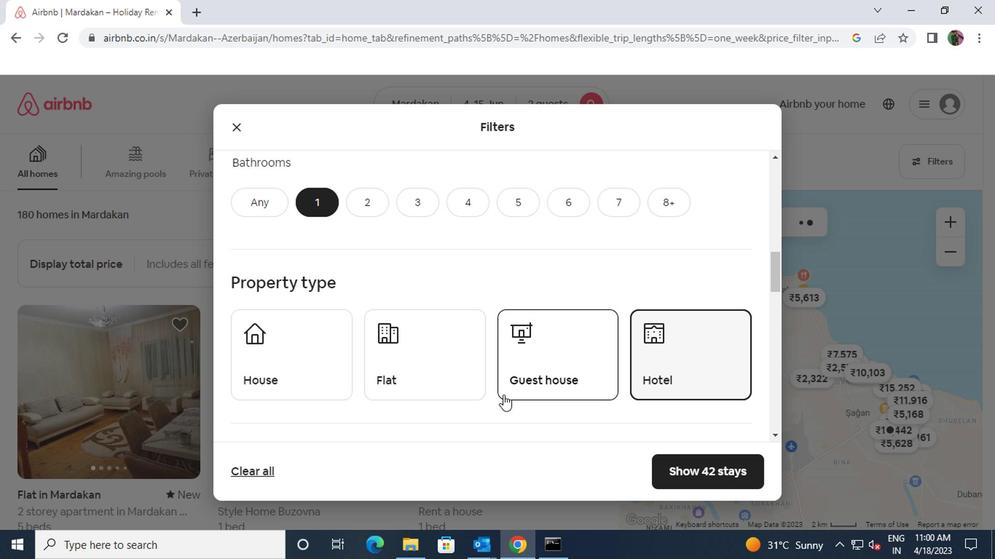 
Action: Mouse scrolled (439, 409) with delta (0, 0)
Screenshot: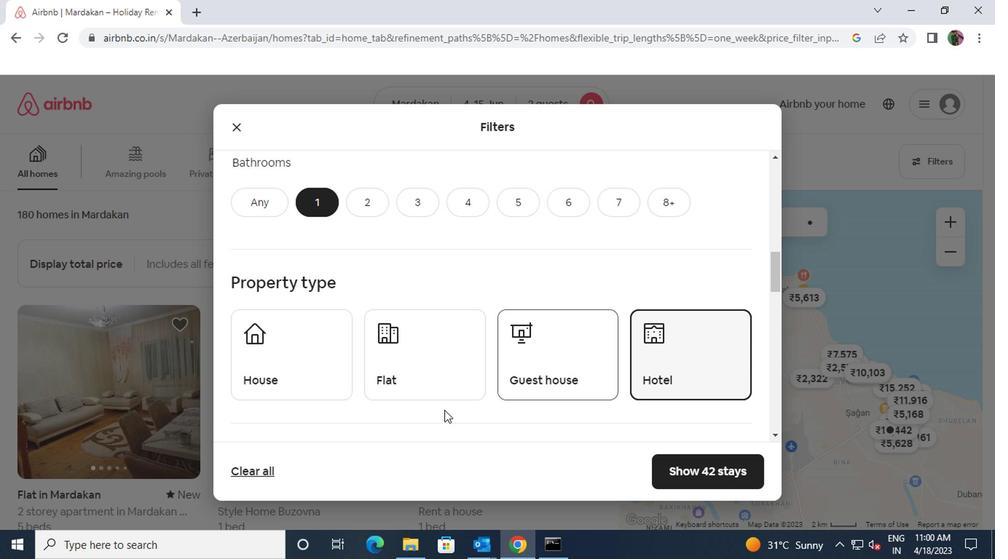 
Action: Mouse moved to (439, 408)
Screenshot: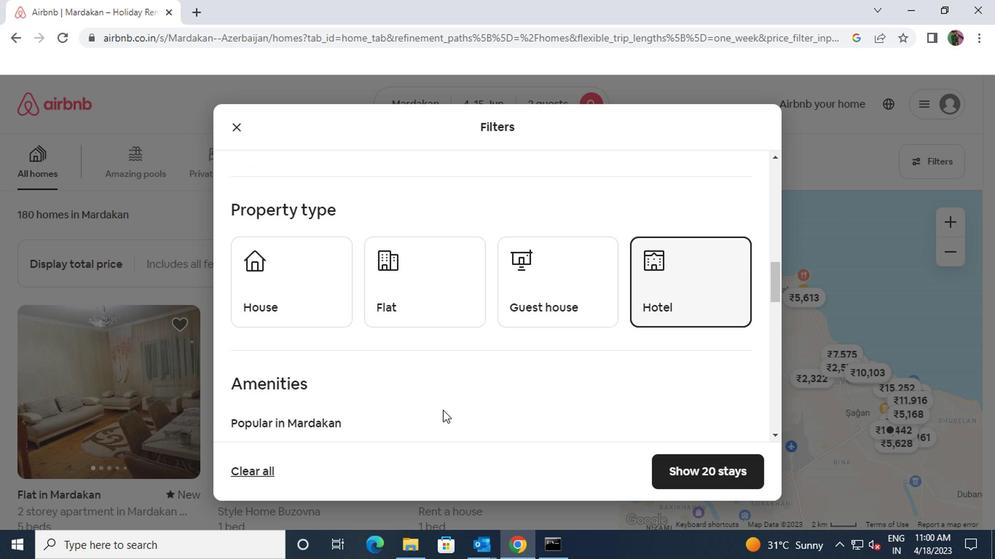 
Action: Mouse scrolled (439, 407) with delta (0, 0)
Screenshot: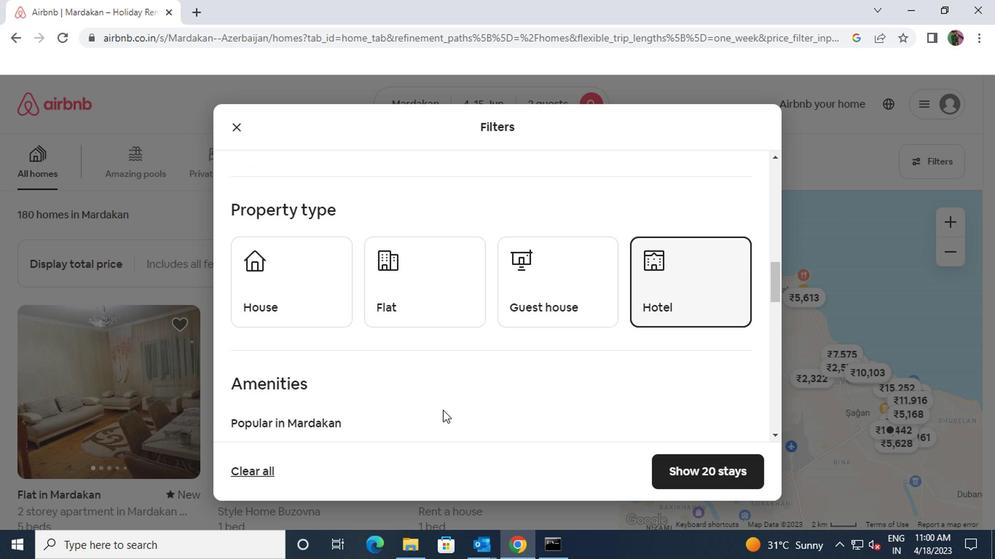 
Action: Mouse scrolled (439, 407) with delta (0, 0)
Screenshot: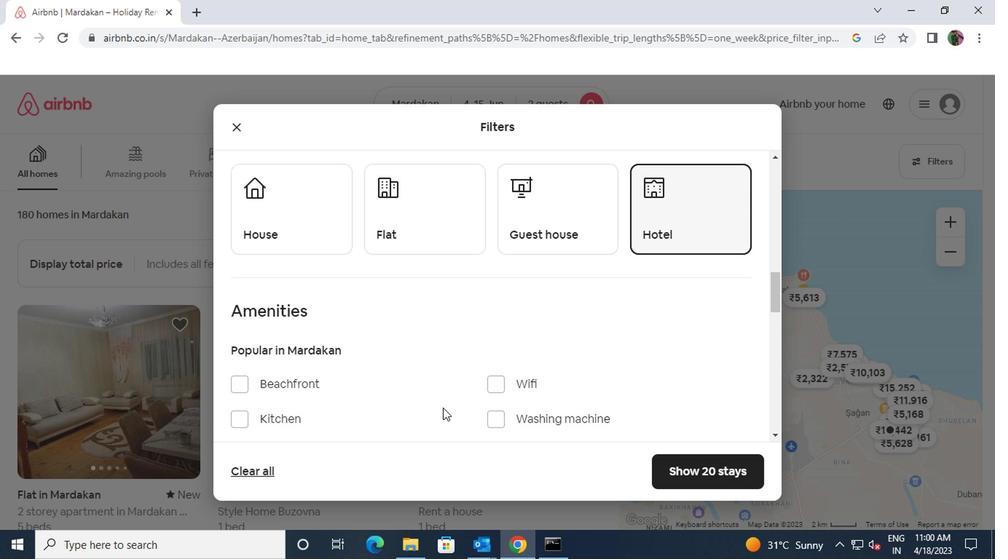 
Action: Mouse moved to (241, 381)
Screenshot: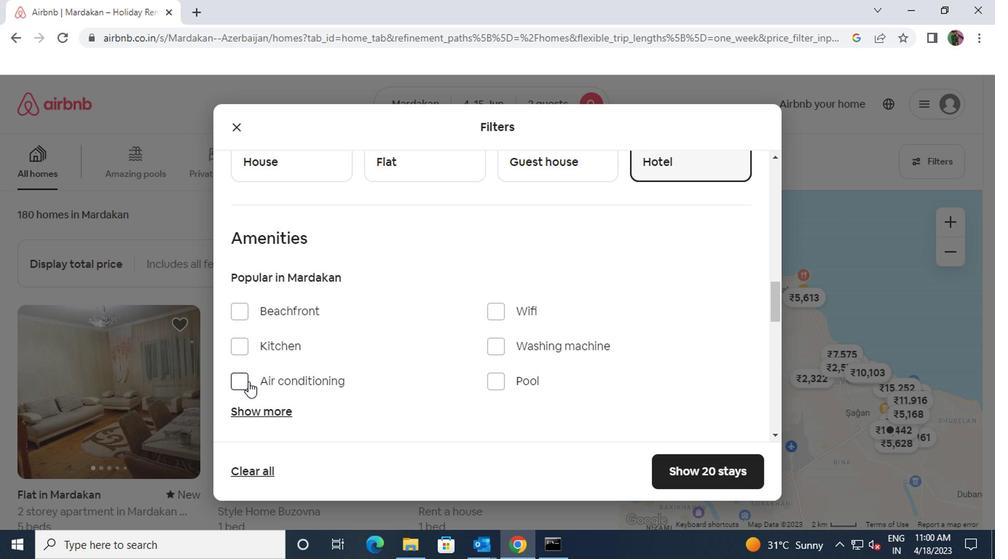 
Action: Mouse pressed left at (241, 381)
Screenshot: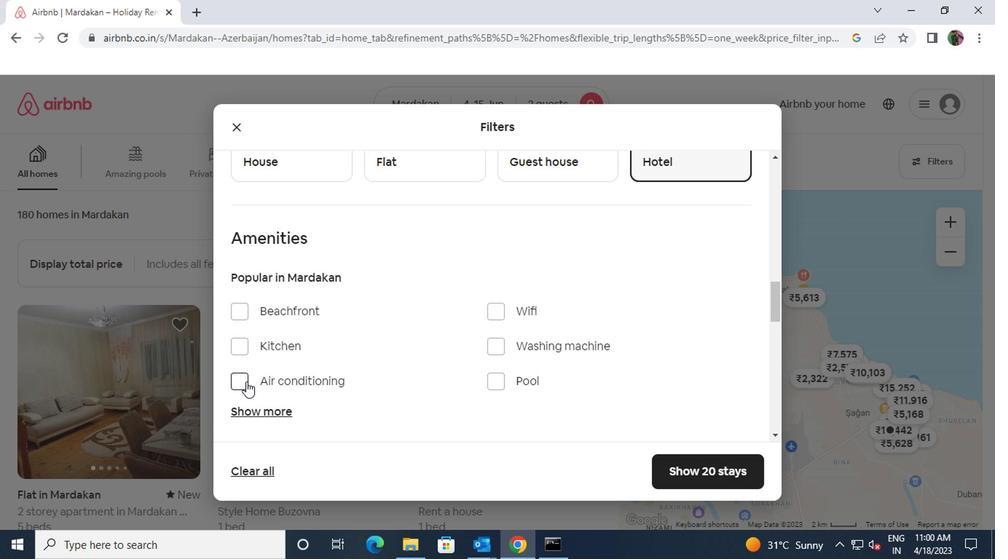 
Action: Mouse moved to (338, 415)
Screenshot: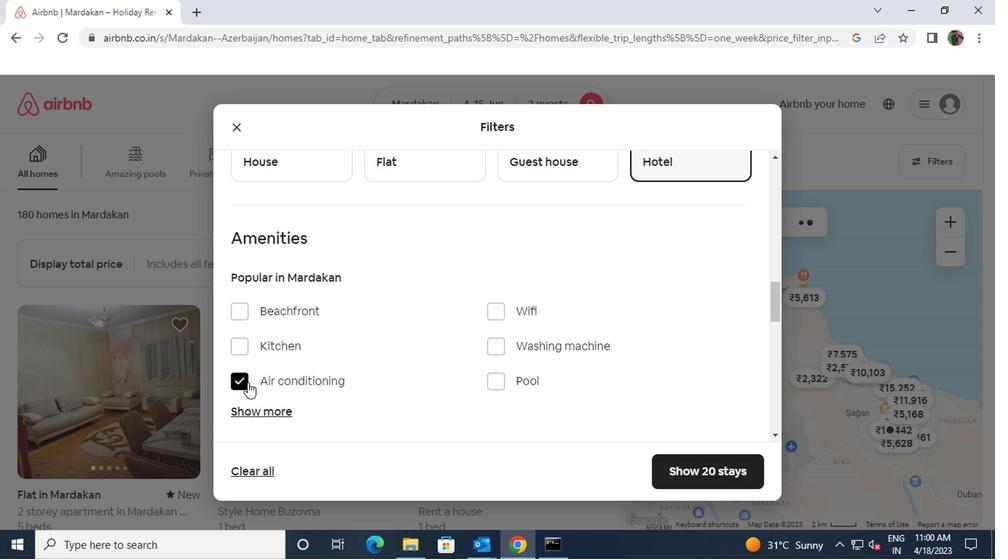 
Action: Mouse scrolled (338, 414) with delta (0, -1)
Screenshot: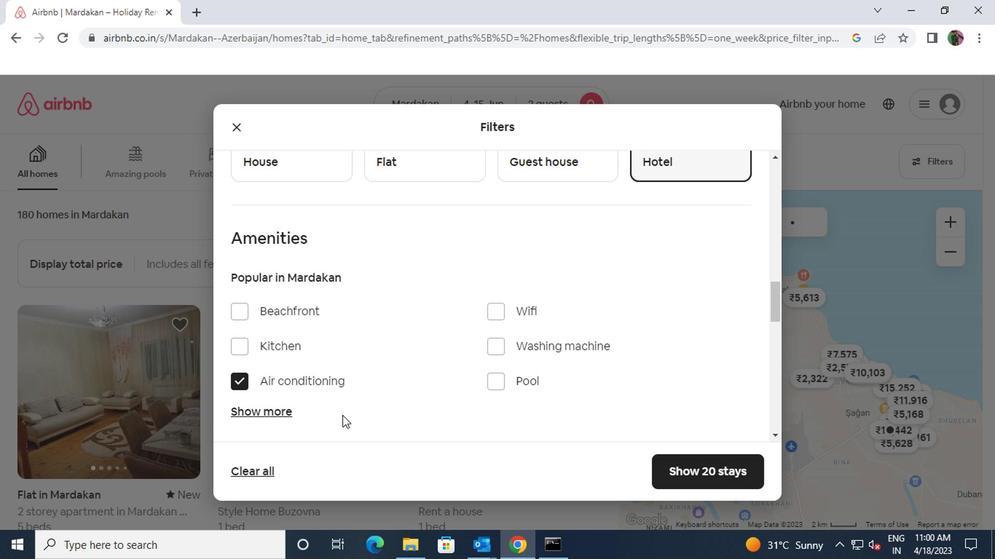
Action: Mouse moved to (338, 413)
Screenshot: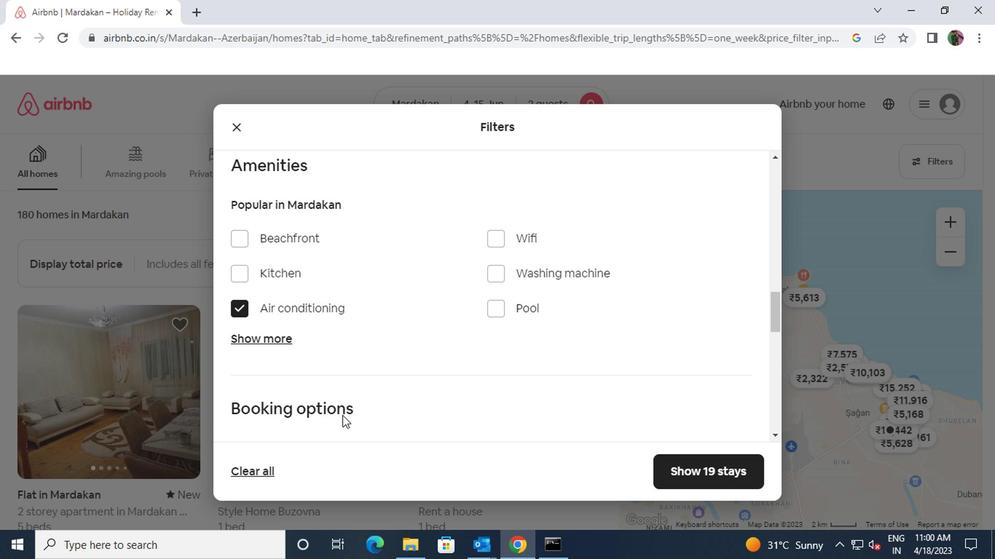 
Action: Mouse scrolled (338, 413) with delta (0, 0)
Screenshot: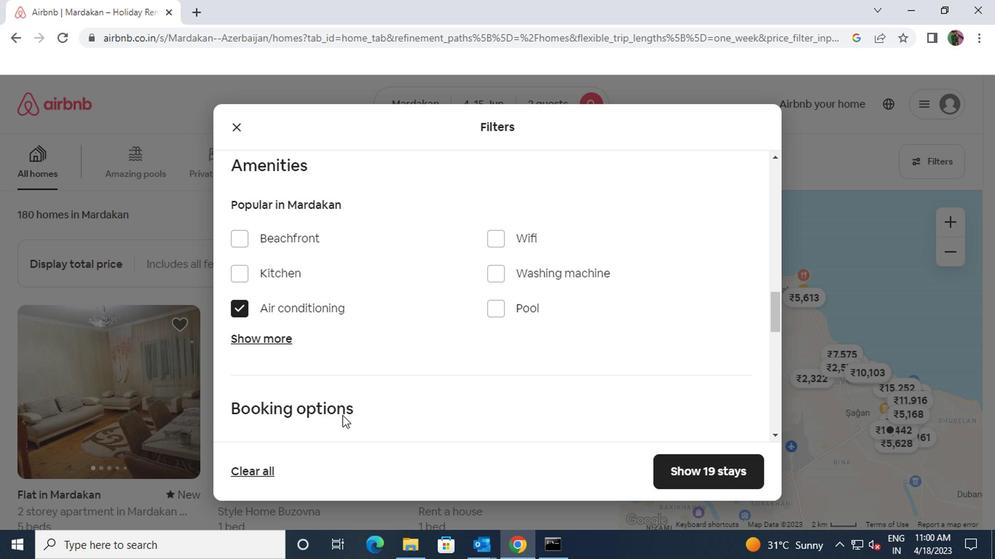 
Action: Mouse scrolled (338, 413) with delta (0, 0)
Screenshot: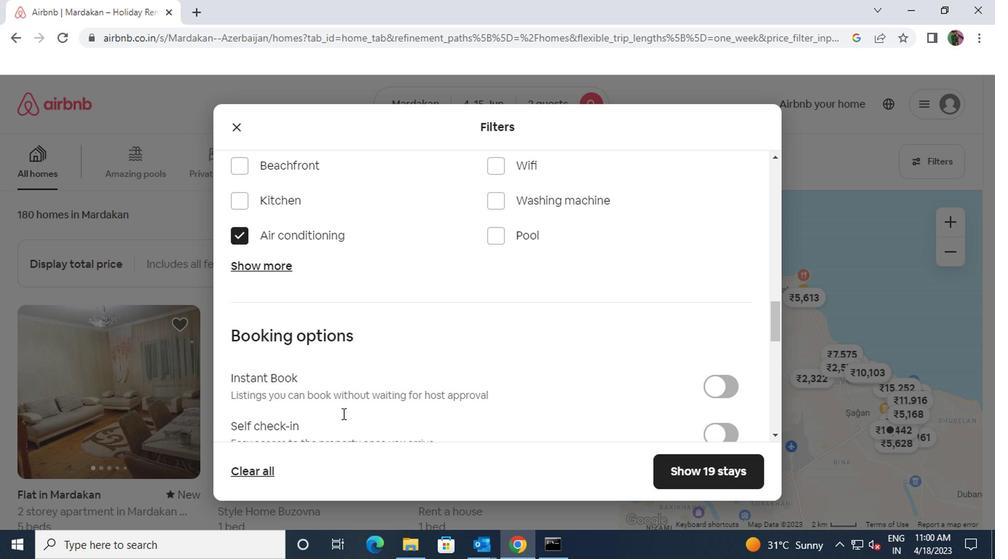 
Action: Mouse moved to (720, 357)
Screenshot: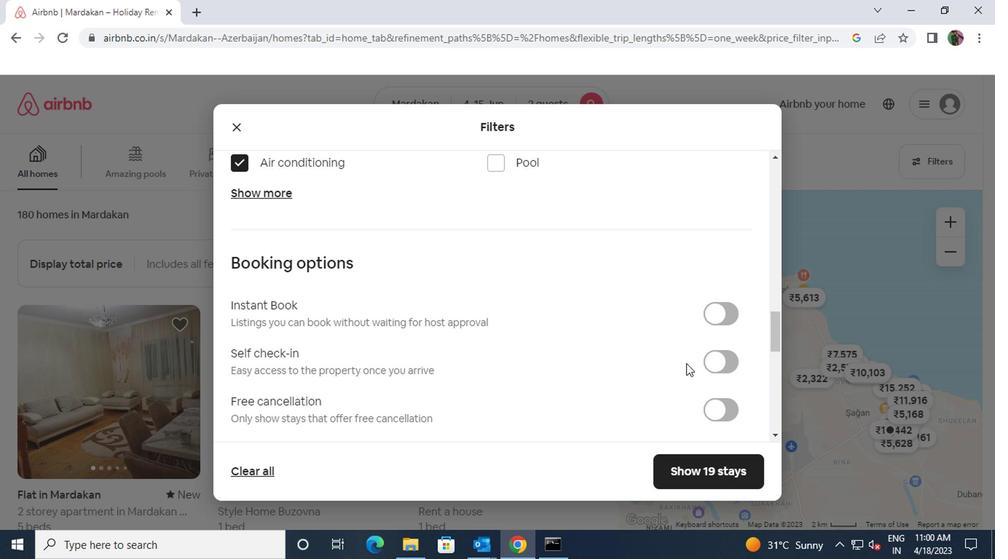 
Action: Mouse pressed left at (720, 357)
Screenshot: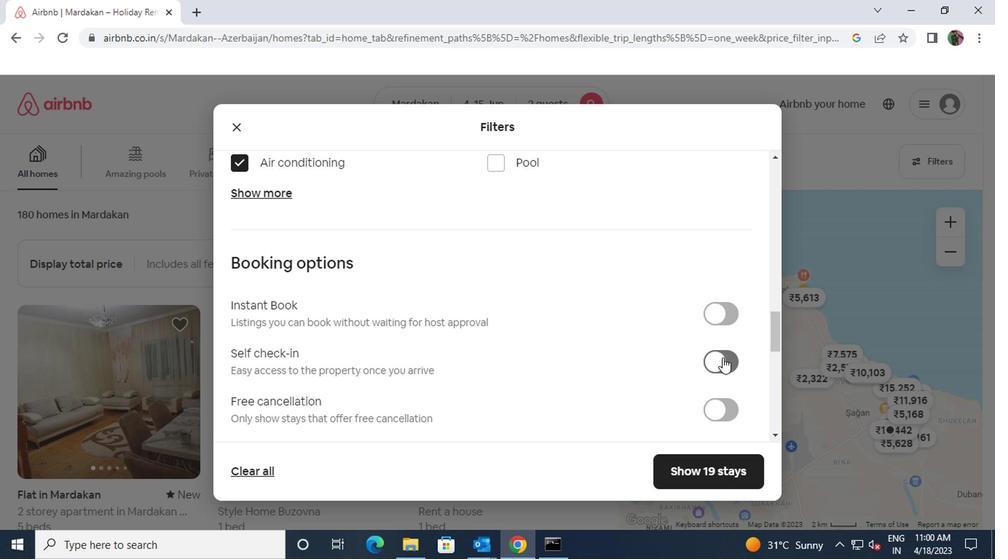 
Action: Mouse moved to (545, 383)
Screenshot: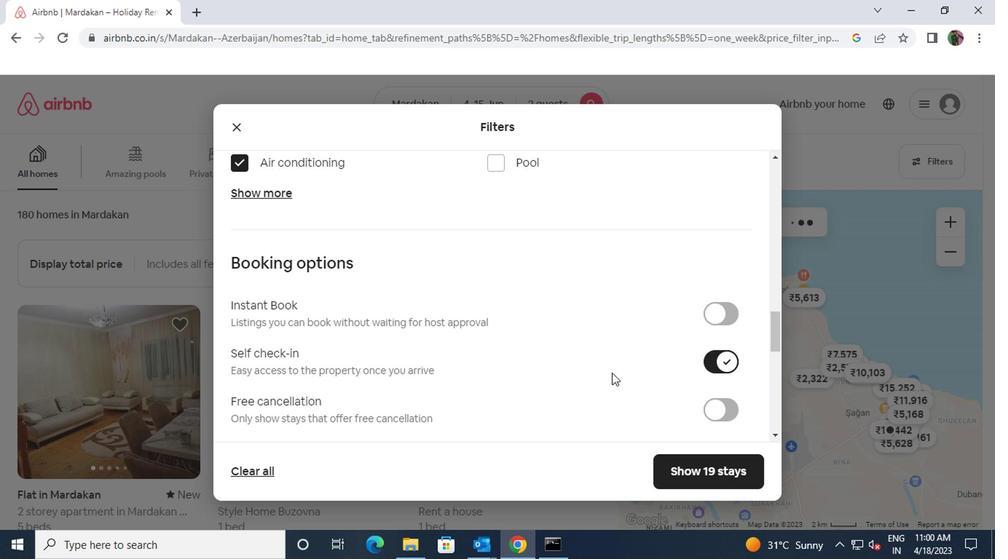 
Action: Mouse scrolled (545, 382) with delta (0, 0)
Screenshot: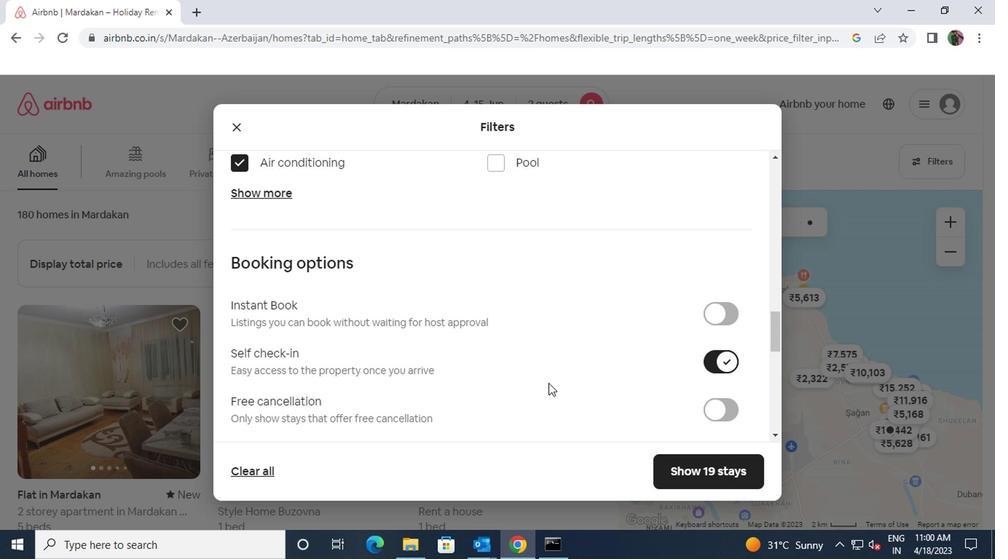 
Action: Mouse scrolled (545, 382) with delta (0, 0)
Screenshot: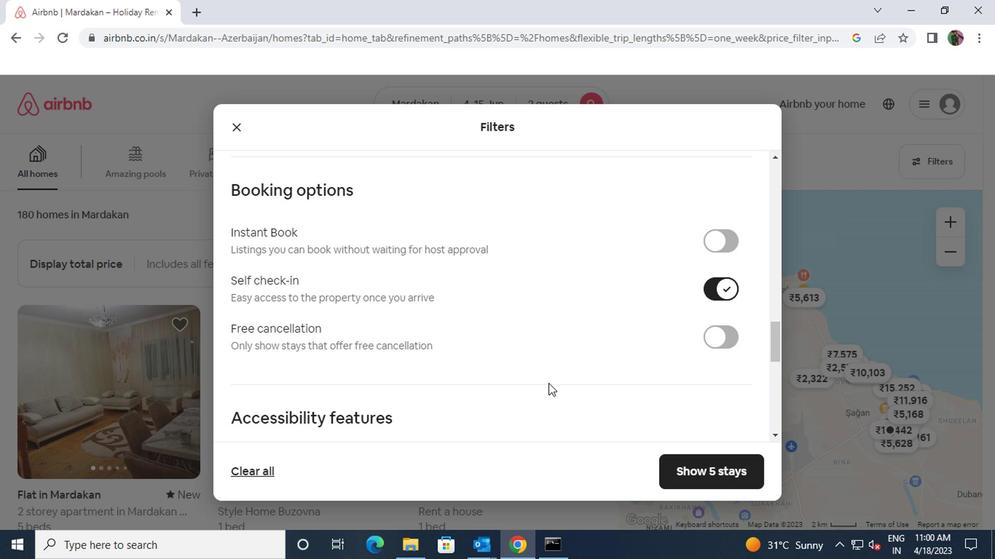 
Action: Mouse scrolled (545, 382) with delta (0, 0)
Screenshot: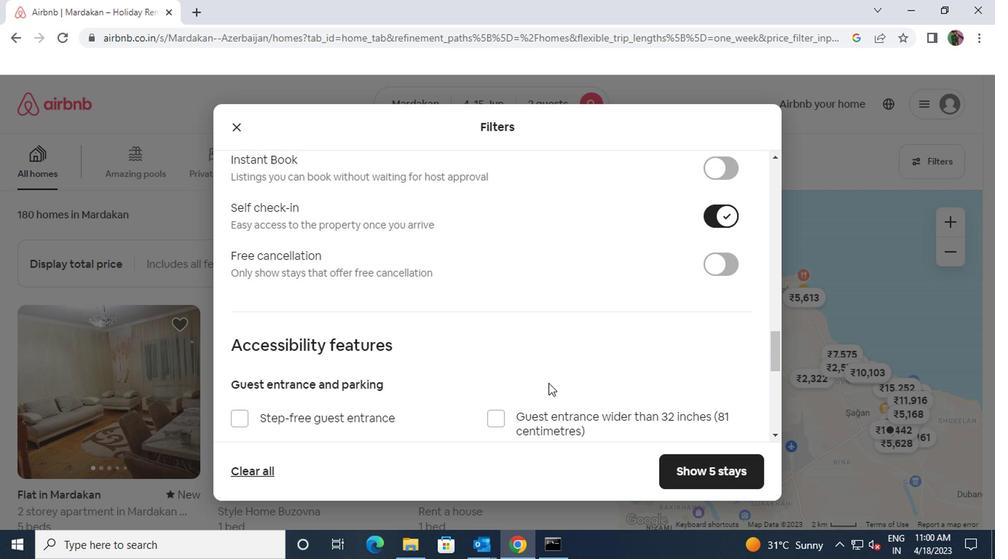 
Action: Mouse scrolled (545, 382) with delta (0, 0)
Screenshot: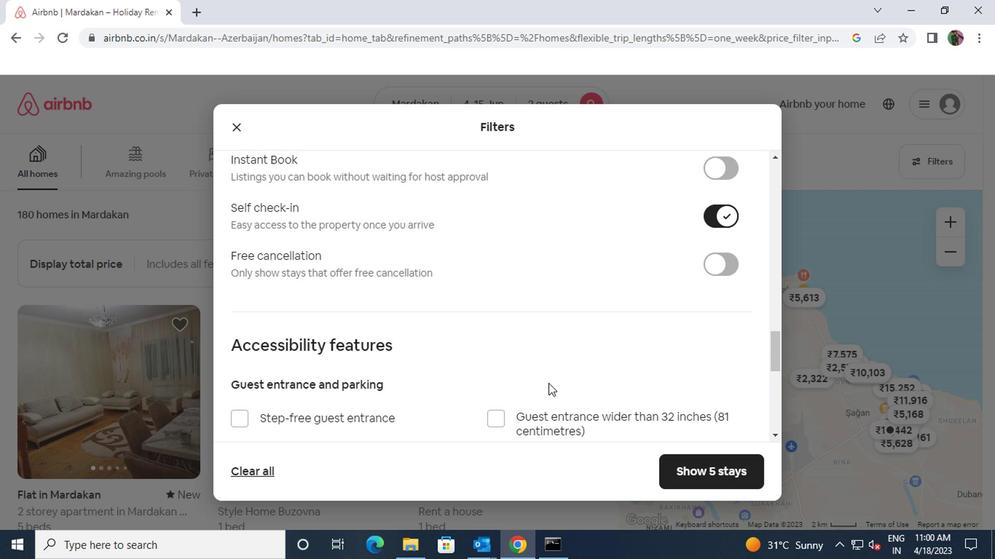 
Action: Mouse scrolled (545, 382) with delta (0, 0)
Screenshot: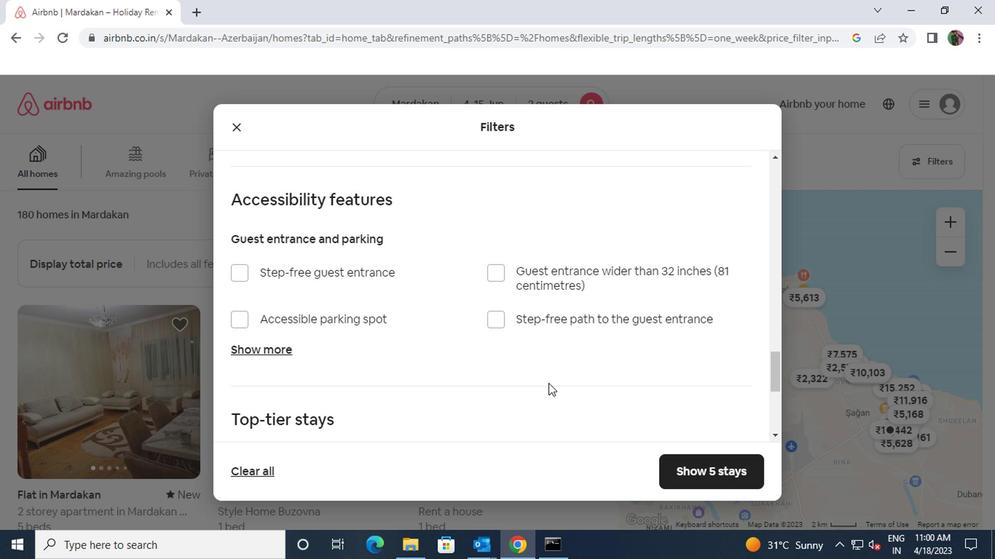 
Action: Mouse scrolled (545, 382) with delta (0, 0)
Screenshot: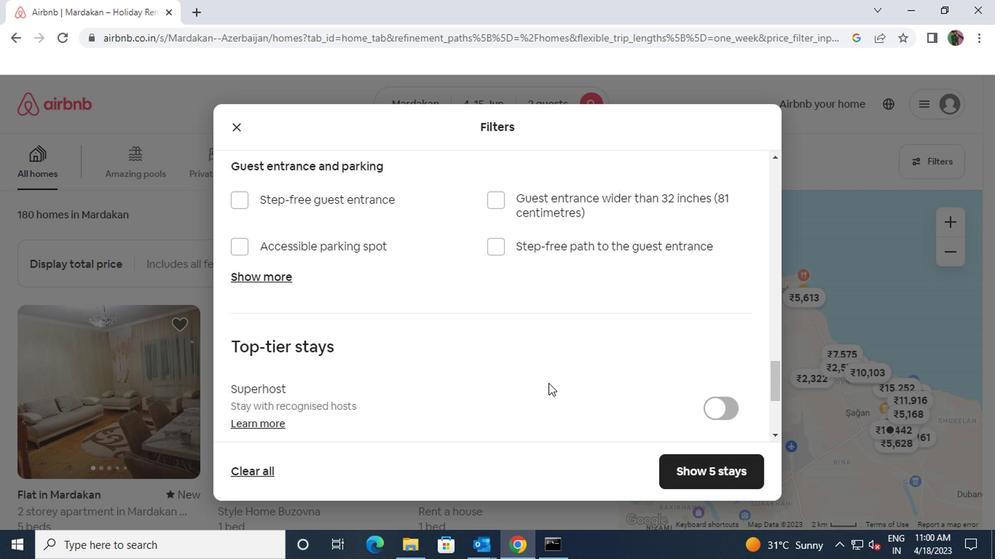 
Action: Mouse scrolled (545, 382) with delta (0, 0)
Screenshot: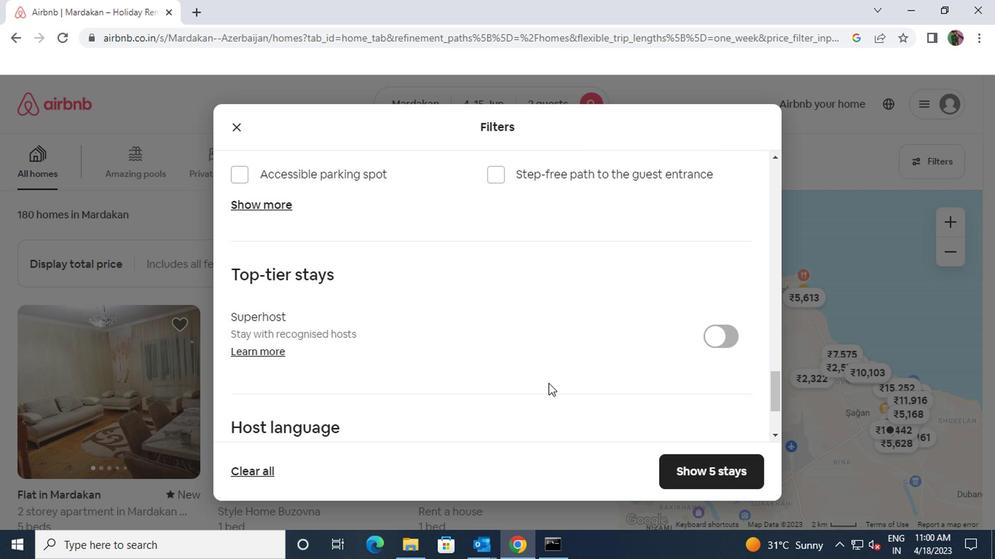 
Action: Mouse scrolled (545, 382) with delta (0, 0)
Screenshot: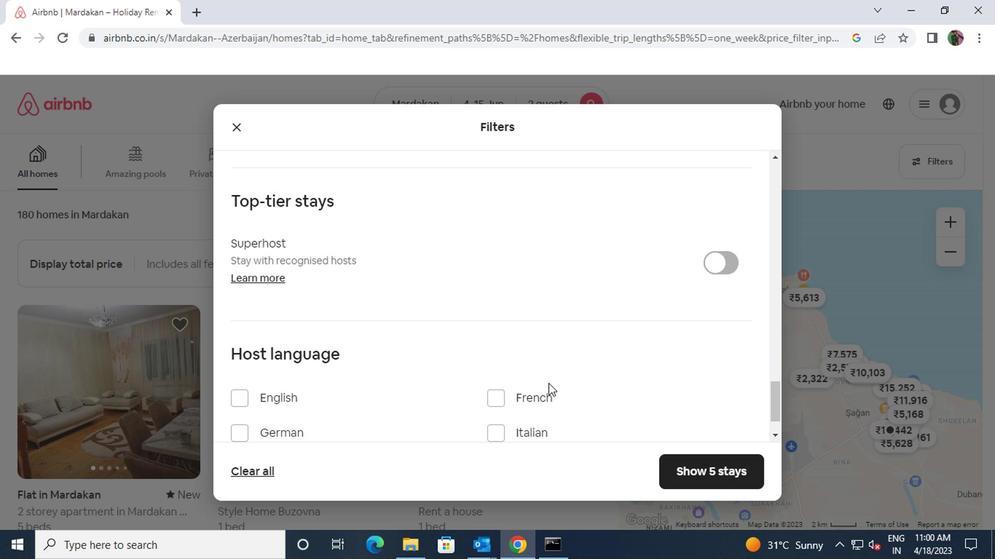 
Action: Mouse moved to (235, 342)
Screenshot: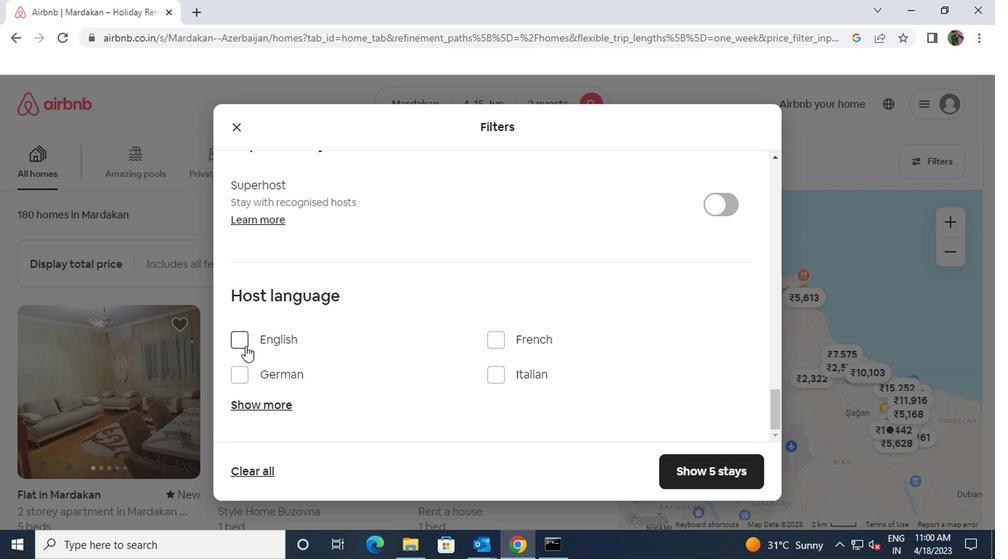 
Action: Mouse pressed left at (235, 342)
Screenshot: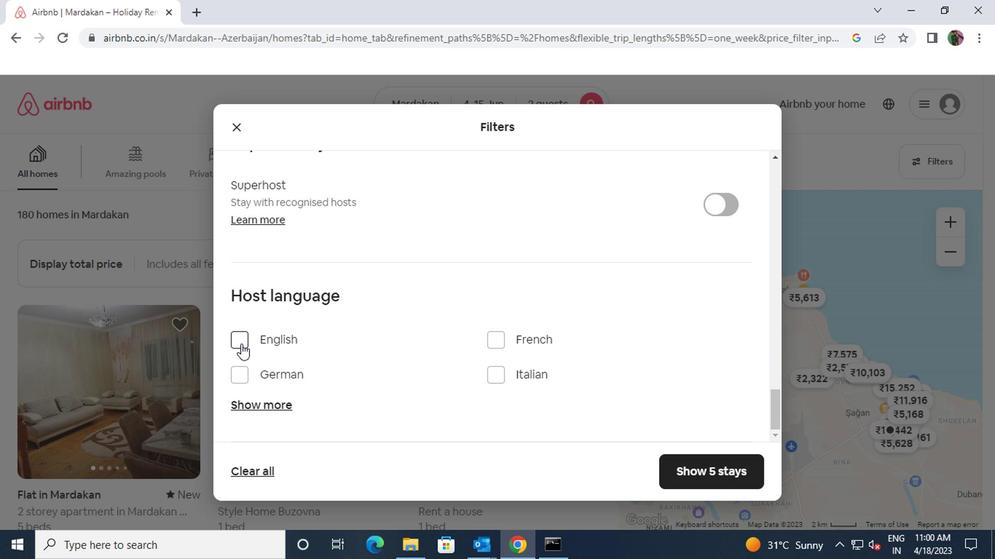 
Action: Mouse moved to (689, 476)
Screenshot: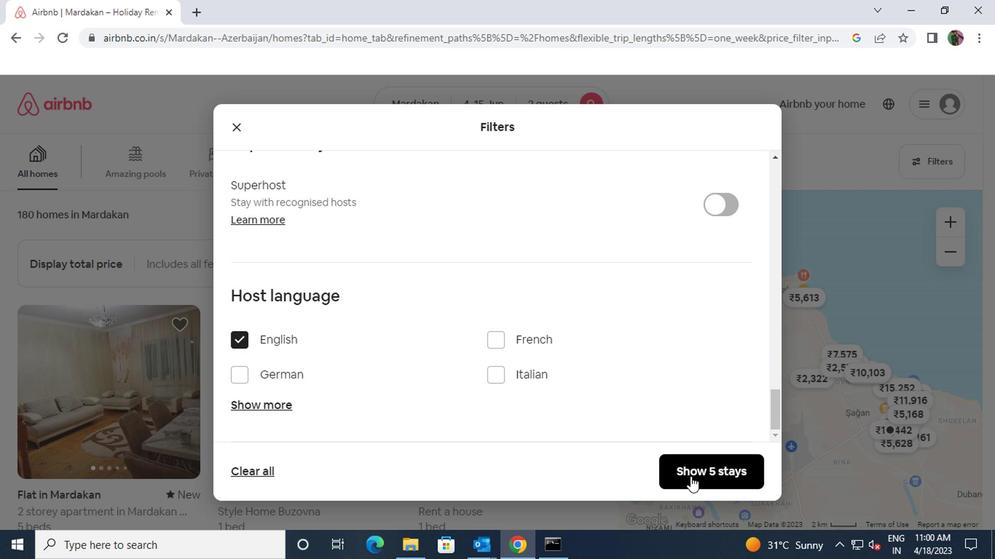 
Action: Mouse pressed left at (689, 476)
Screenshot: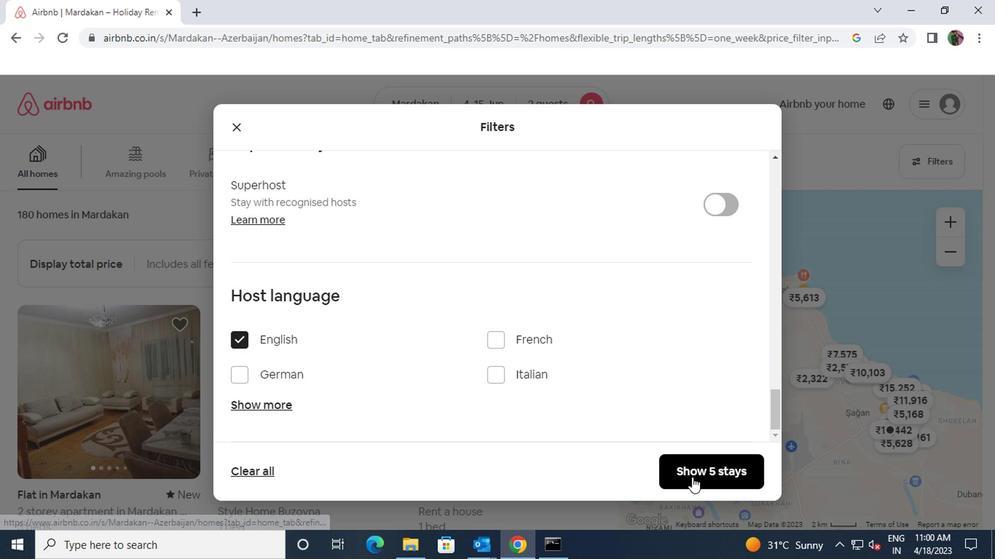 
